 Task: Send an email with the signature Claire Howard with the subject Thank you for information and the message I have a question regarding the scope of the project. Can we set up a call to discuss this further? from softage.10@softage.net to softage.9@softage.net and move the email from Sent Items to the folder Print advertising
Action: Mouse moved to (97, 85)
Screenshot: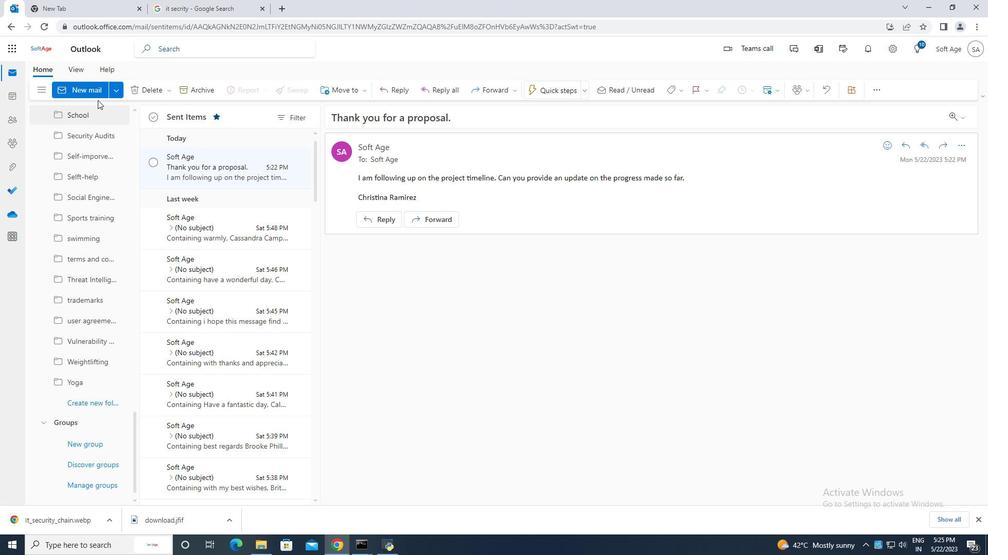 
Action: Mouse pressed left at (97, 85)
Screenshot: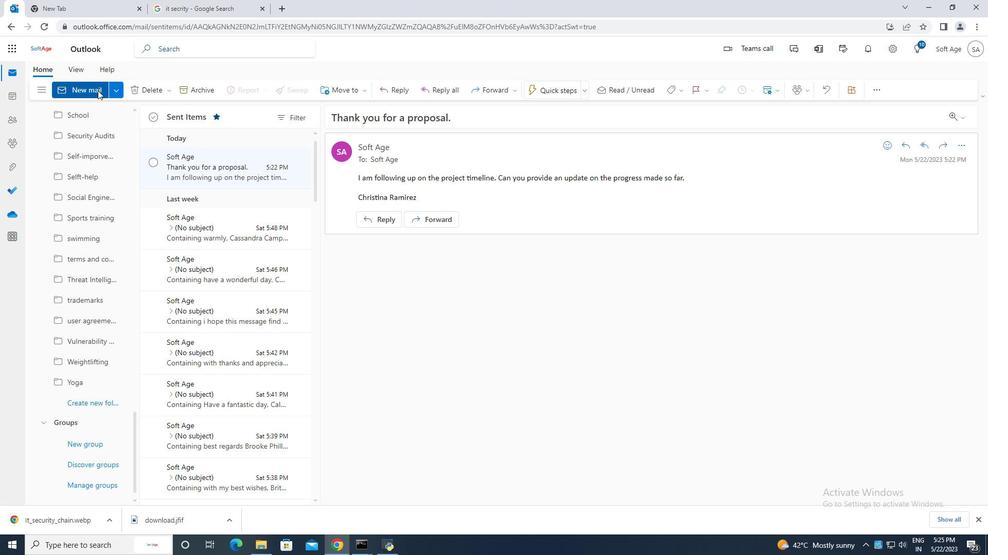 
Action: Mouse moved to (666, 93)
Screenshot: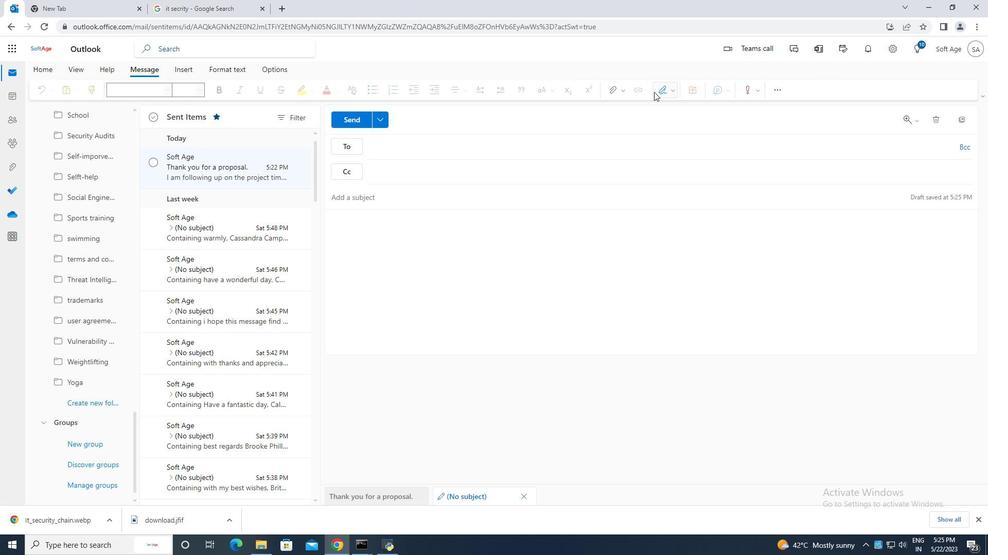 
Action: Mouse pressed left at (666, 93)
Screenshot: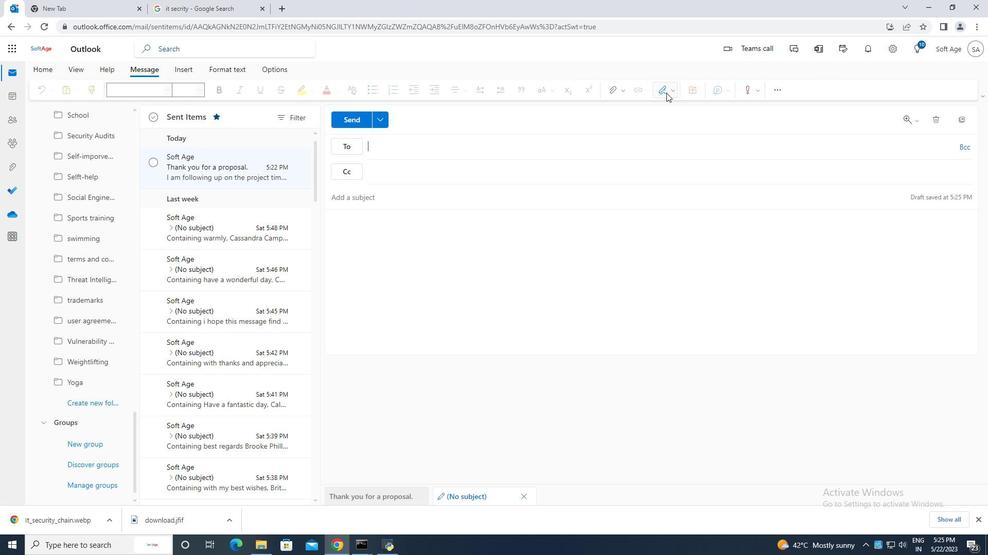 
Action: Mouse moved to (639, 133)
Screenshot: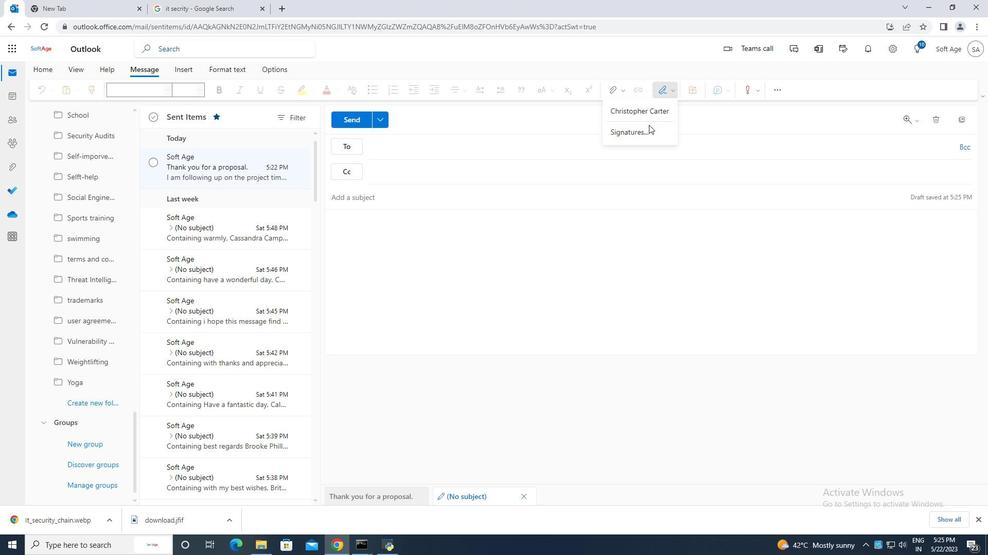 
Action: Mouse pressed left at (639, 133)
Screenshot: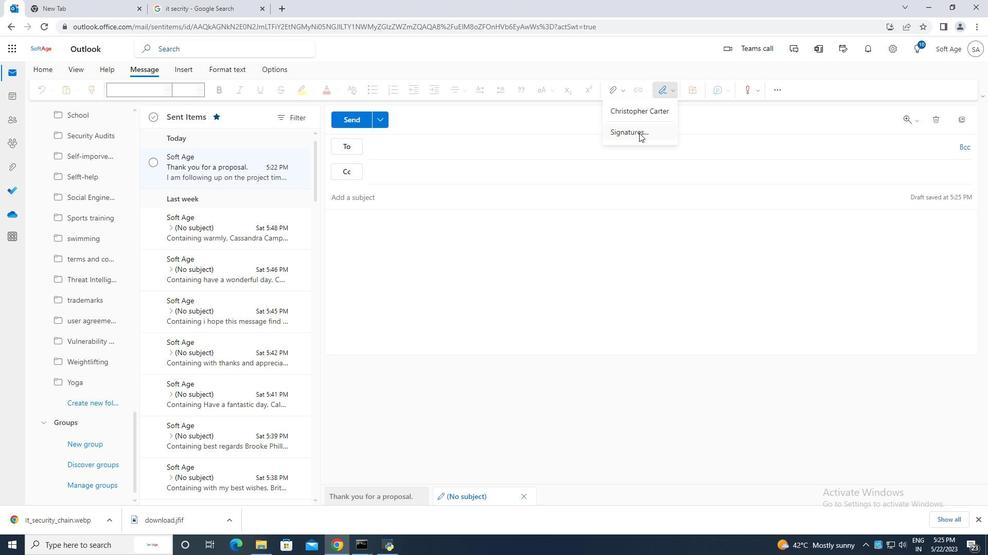
Action: Mouse moved to (692, 172)
Screenshot: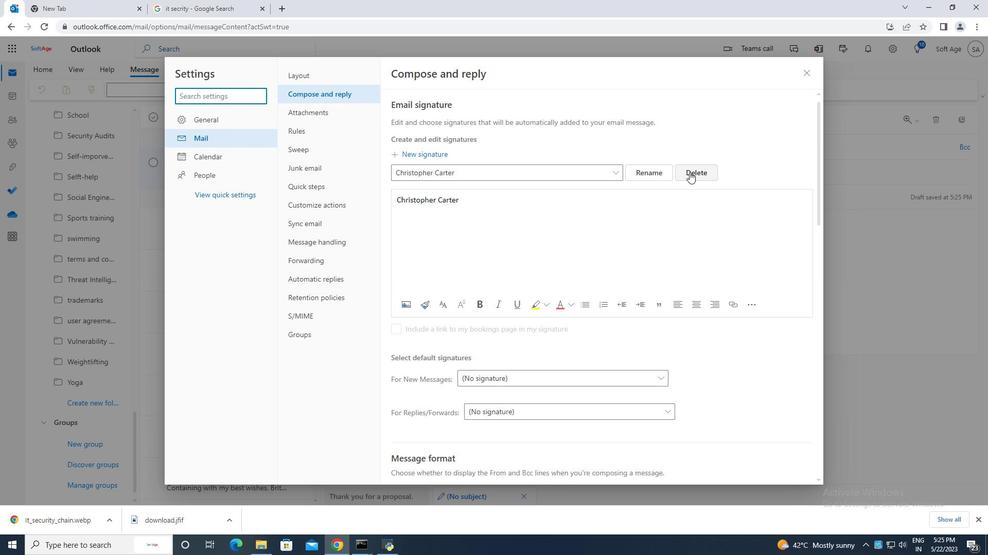 
Action: Mouse pressed left at (692, 172)
Screenshot: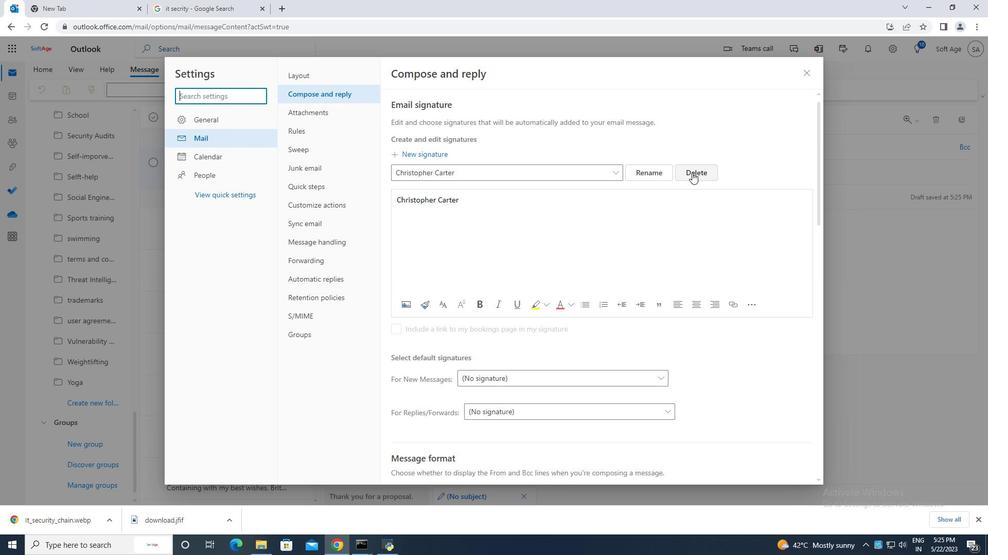 
Action: Mouse moved to (445, 172)
Screenshot: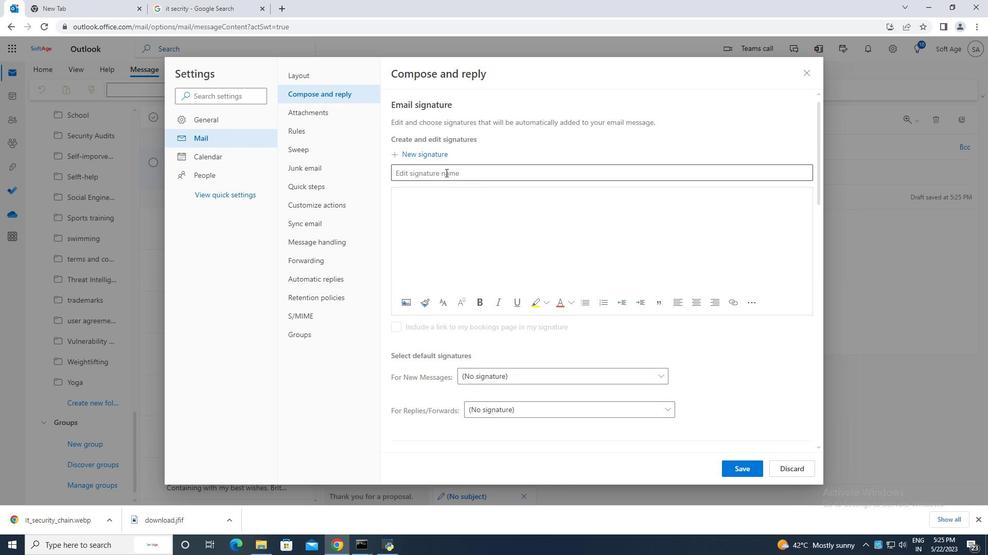 
Action: Mouse pressed left at (445, 172)
Screenshot: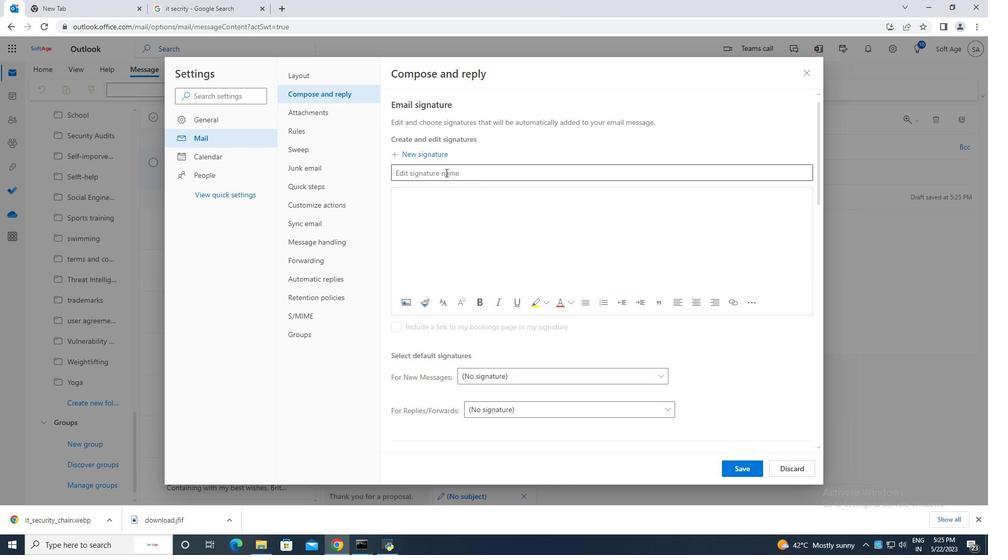 
Action: Key pressed <Key.caps_lock>C<Key.caps_lock>laire<Key.space><Key.caps_lock>H<Key.caps_lock>oward
Screenshot: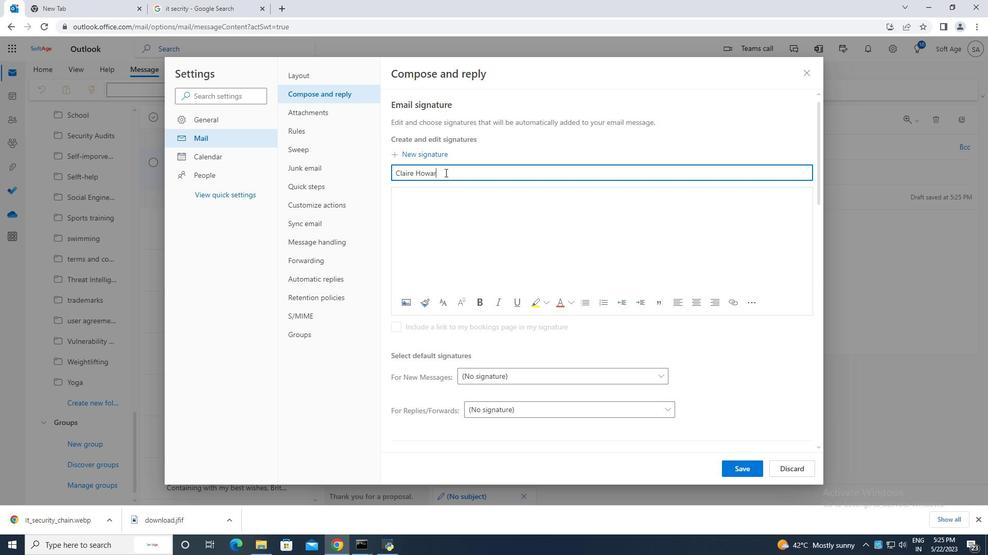 
Action: Mouse moved to (417, 190)
Screenshot: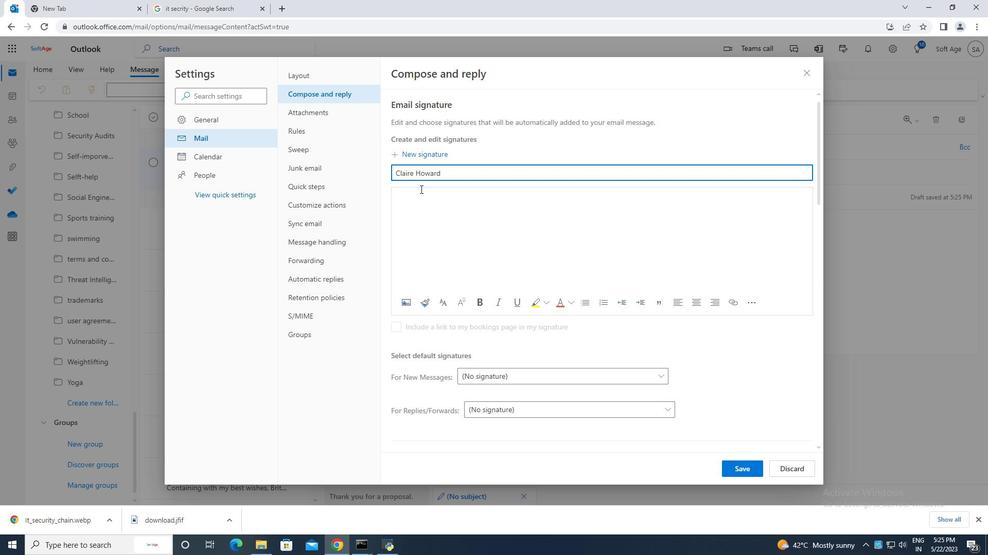 
Action: Mouse pressed left at (417, 190)
Screenshot: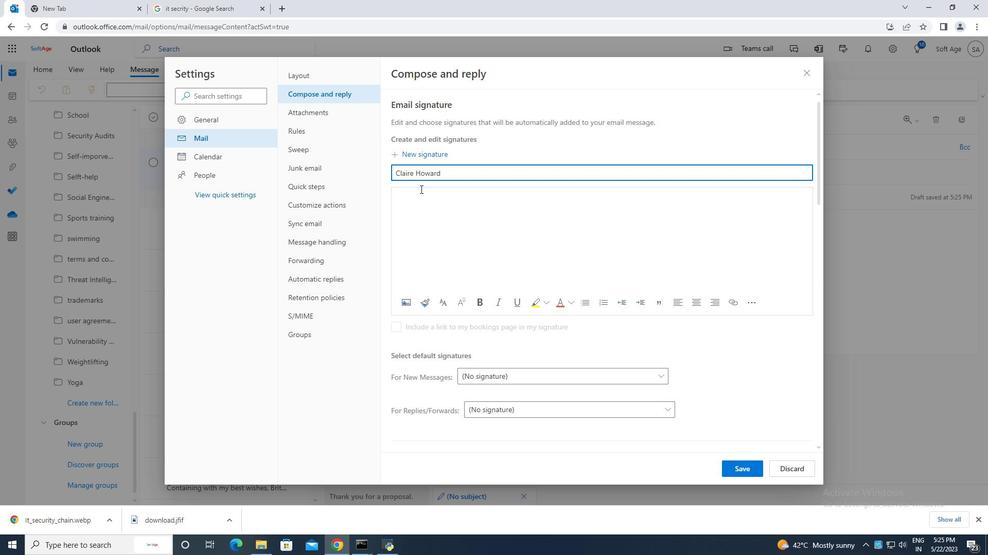 
Action: Key pressed <Key.caps_lock>C<Key.caps_lock>laire<Key.space><Key.caps_lock>H<Key.caps_lock>oward
Screenshot: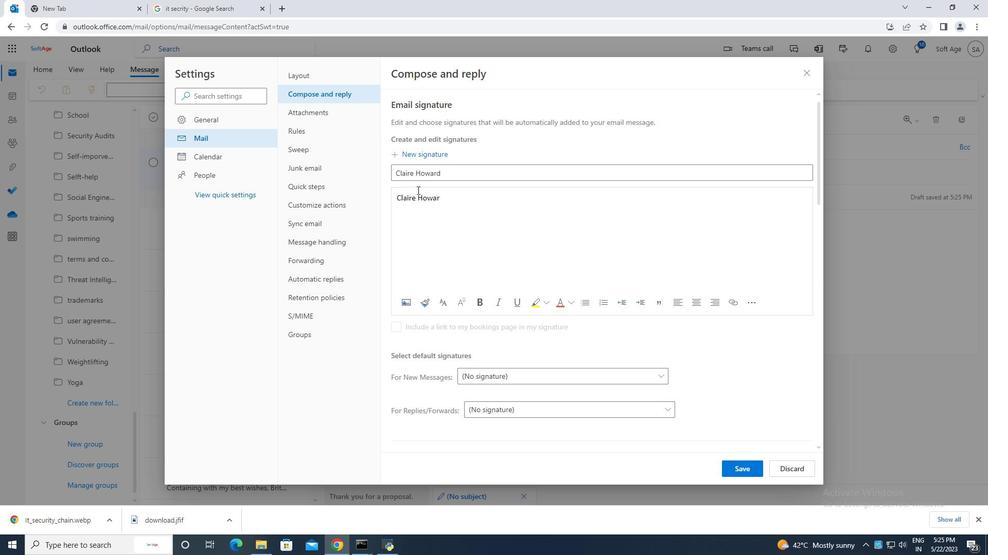 
Action: Mouse moved to (739, 471)
Screenshot: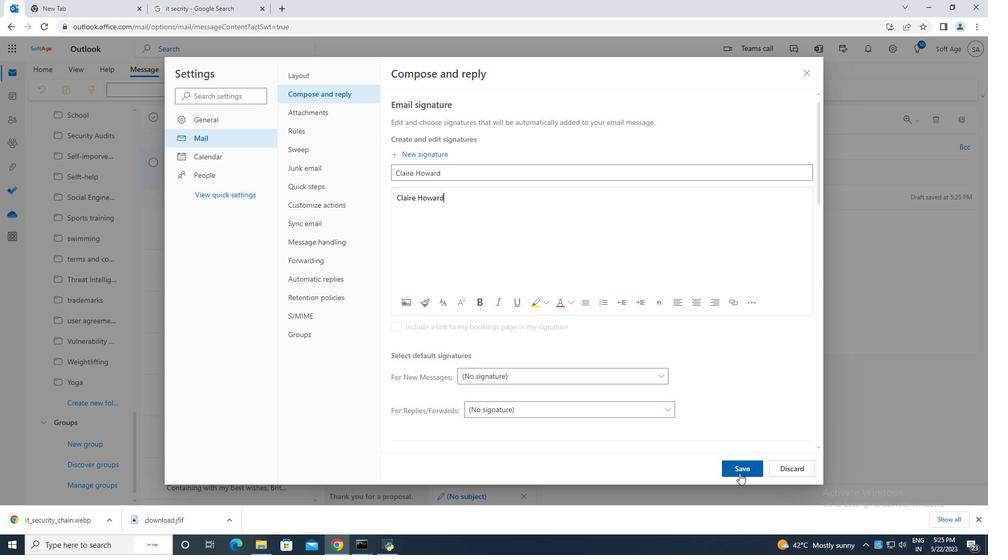 
Action: Mouse pressed left at (739, 471)
Screenshot: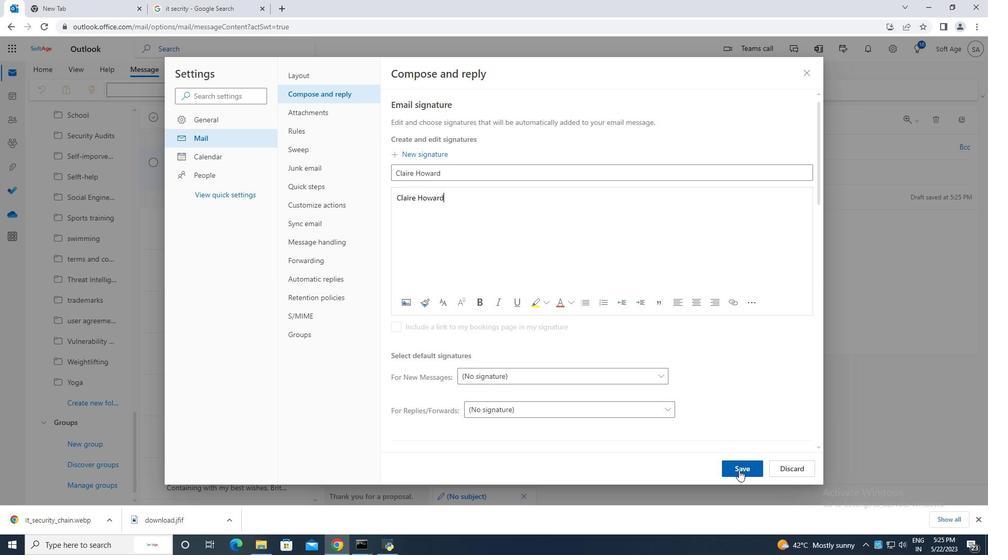 
Action: Mouse moved to (807, 70)
Screenshot: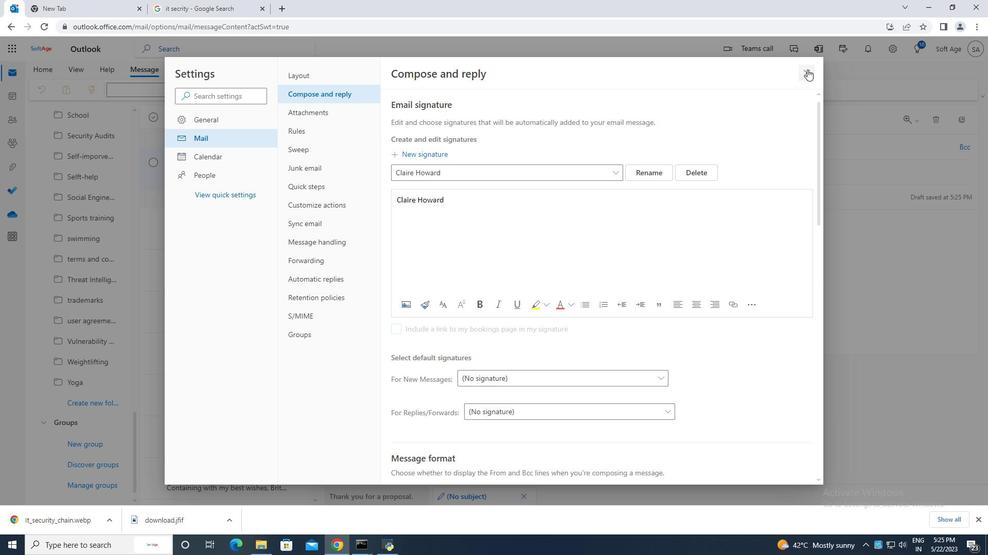 
Action: Mouse pressed left at (807, 70)
Screenshot: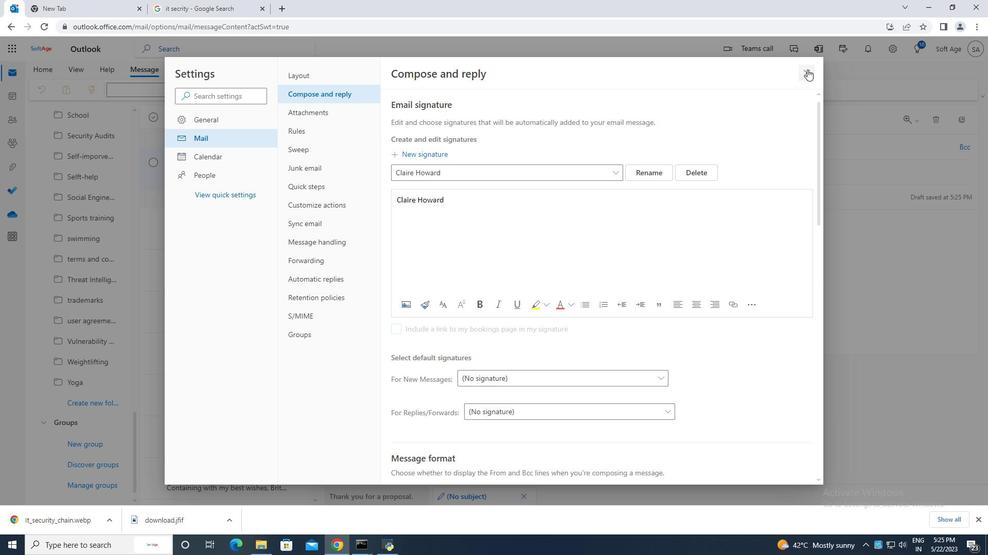 
Action: Mouse moved to (654, 97)
Screenshot: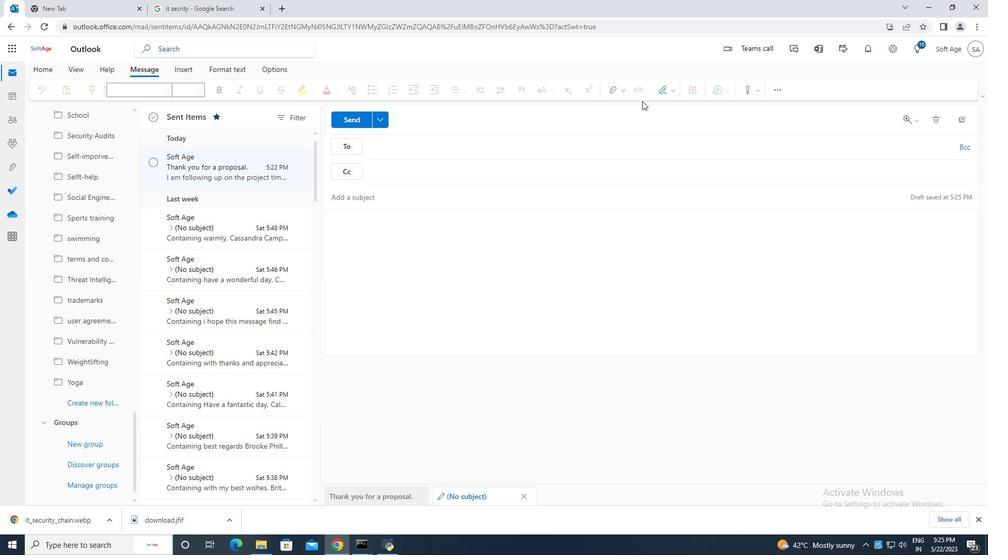 
Action: Mouse pressed left at (654, 97)
Screenshot: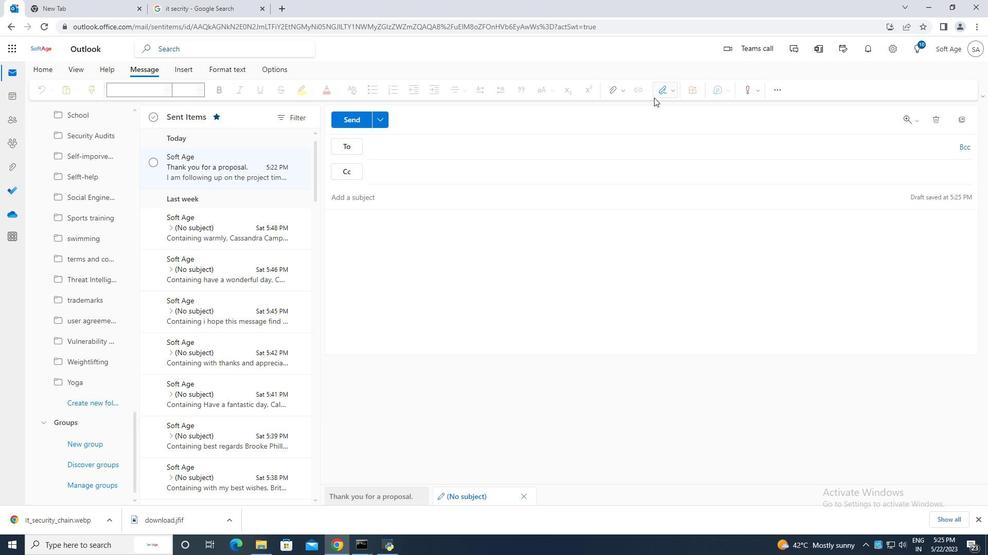 
Action: Mouse moved to (647, 113)
Screenshot: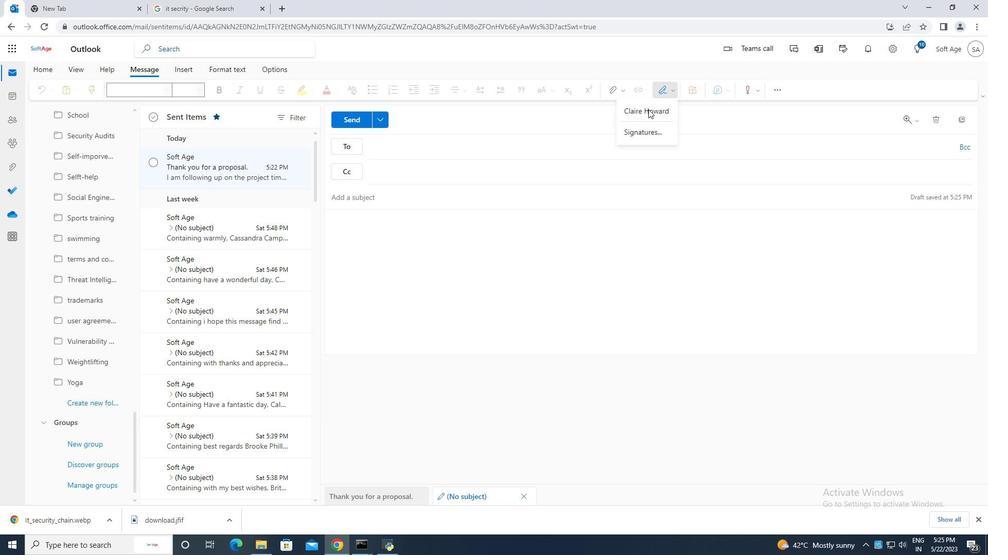 
Action: Mouse pressed left at (647, 113)
Screenshot: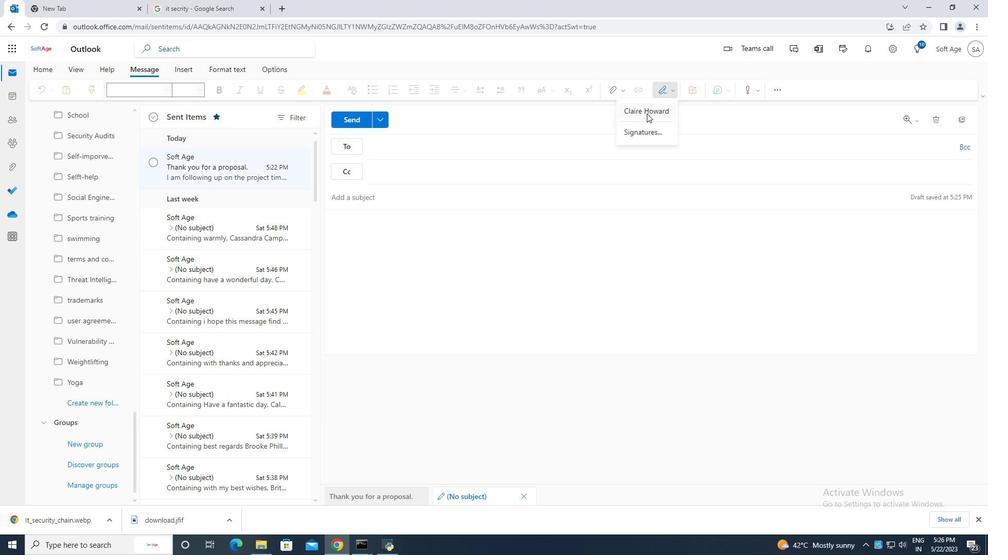 
Action: Mouse moved to (361, 196)
Screenshot: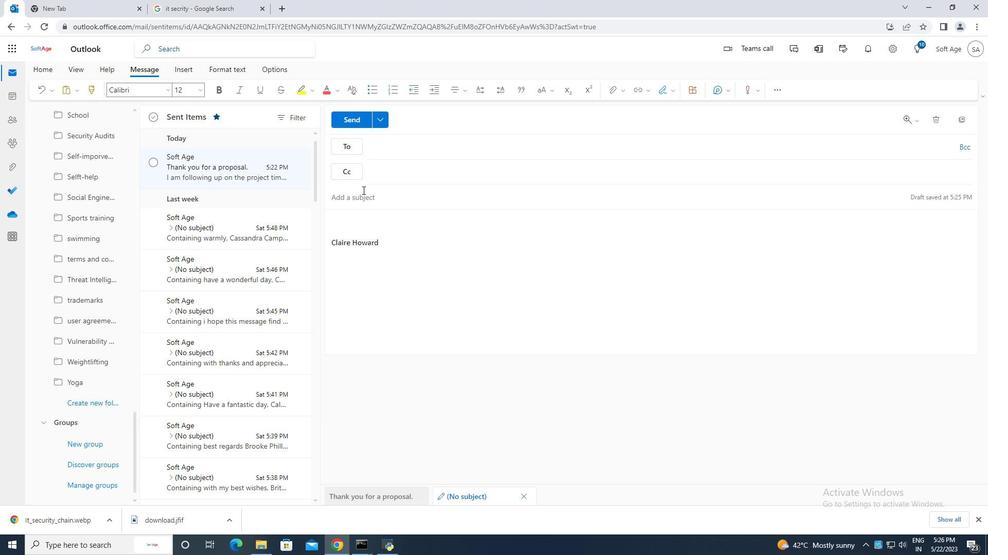 
Action: Mouse pressed left at (361, 196)
Screenshot: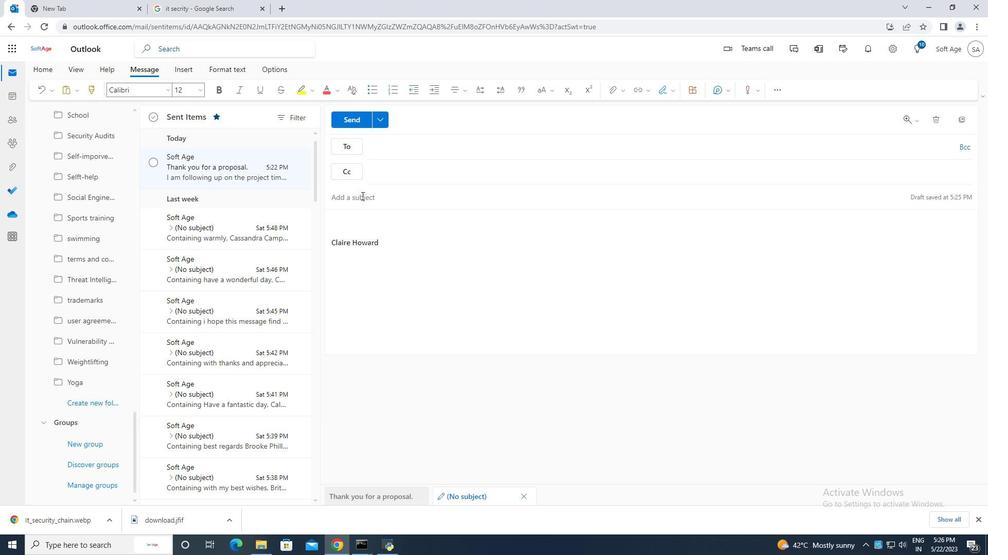 
Action: Mouse moved to (362, 196)
Screenshot: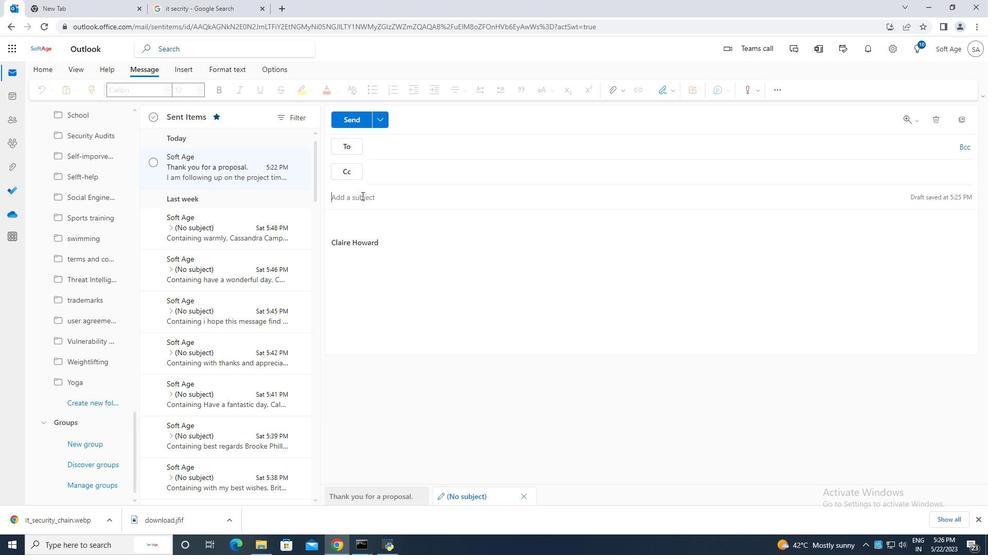 
Action: Key pressed <Key.caps_lock>T<Key.caps_lock>hank<Key.space>you<Key.space>for<Key.space>im<Key.backspace>nformation<Key.space><Key.backspace>.
Screenshot: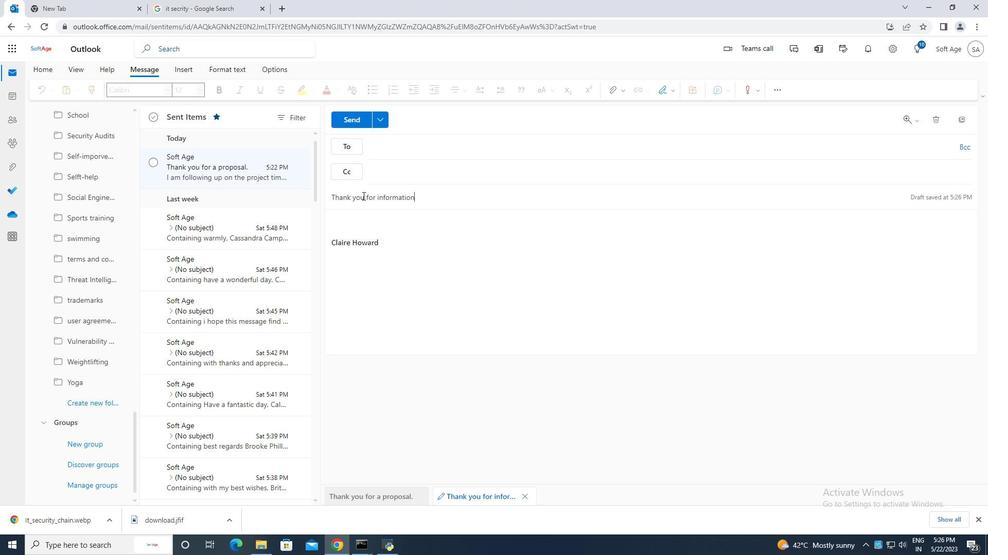 
Action: Mouse moved to (369, 224)
Screenshot: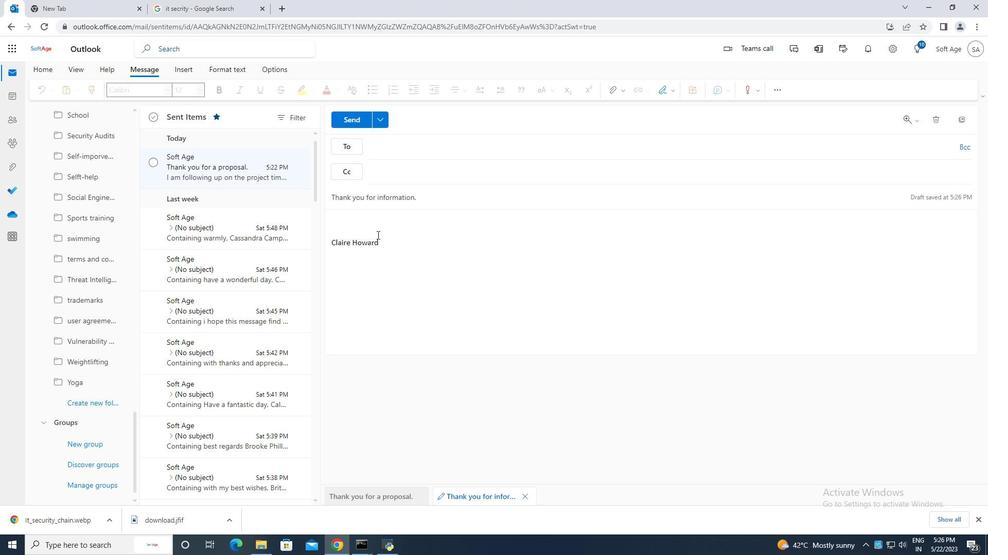 
Action: Mouse pressed left at (369, 224)
Screenshot: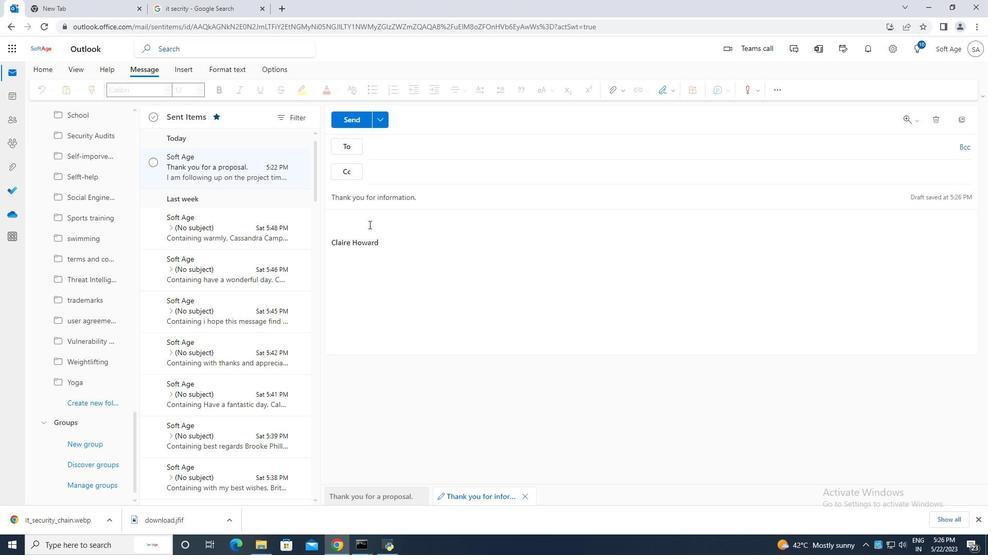 
Action: Mouse moved to (369, 222)
Screenshot: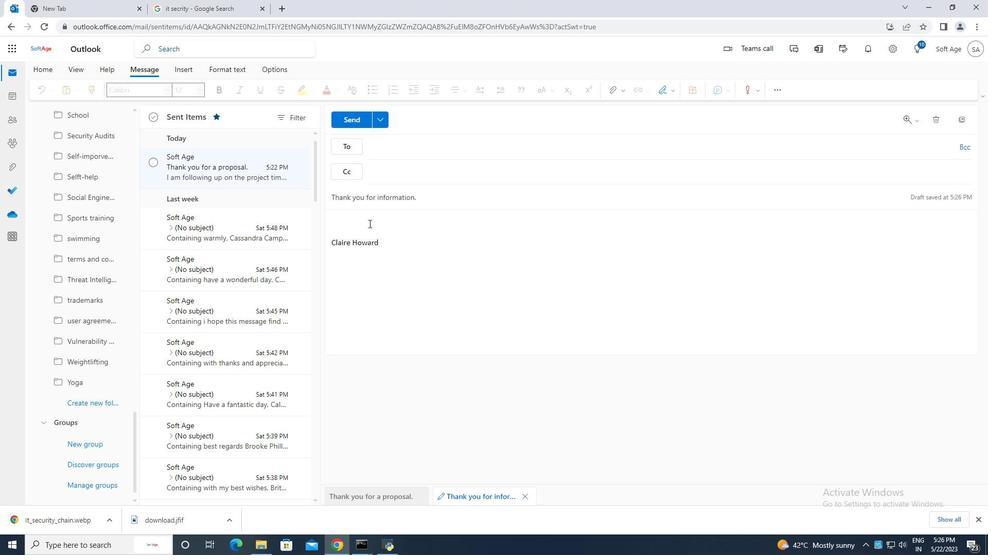 
Action: Key pressed <Key.caps_lock>I<Key.caps_lock><Key.space>have<Key.space>a<Key.space>question<Key.space>regarding<Key.space>the<Key.space>scope<Key.space>f<Key.space>t<Key.backspace><Key.backspace><Key.backspace><Key.backspace><Key.space>of<Key.space>the<Key.space>project.
Screenshot: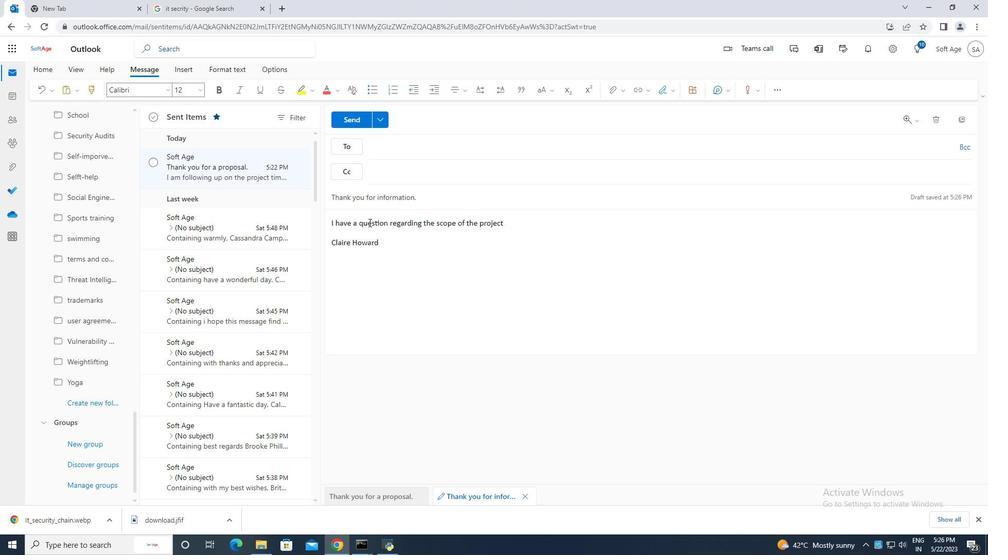 
Action: Mouse moved to (376, 148)
Screenshot: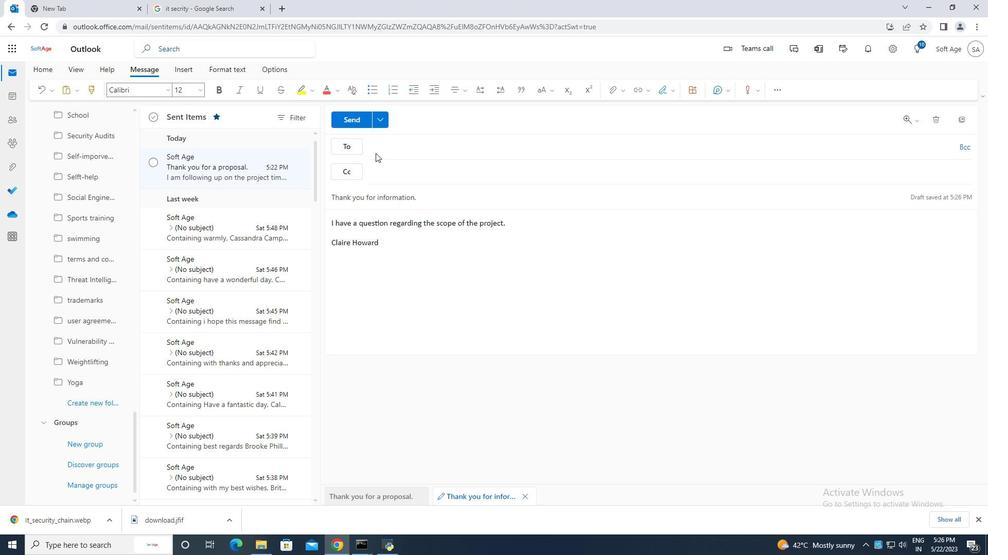 
Action: Mouse pressed left at (376, 148)
Screenshot: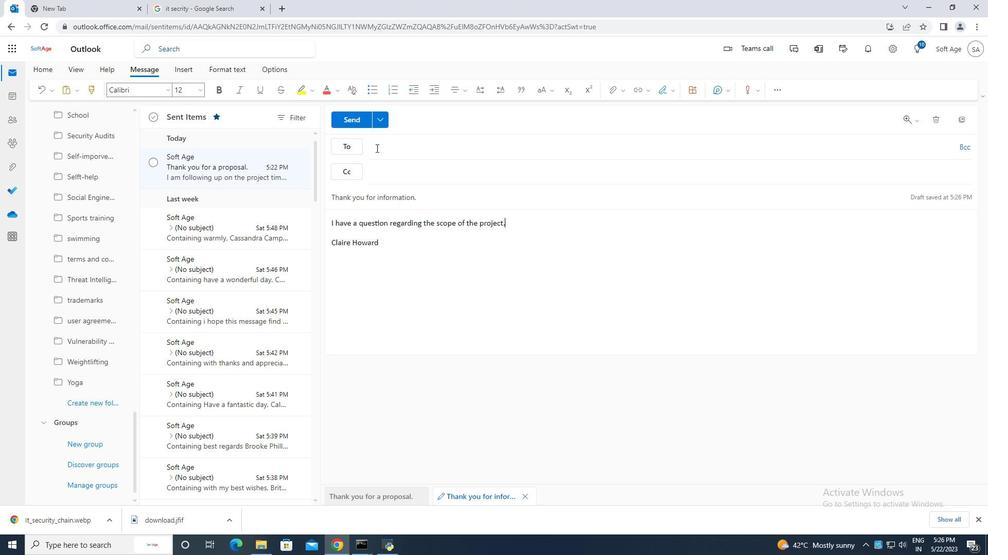 
Action: Mouse moved to (561, 251)
Screenshot: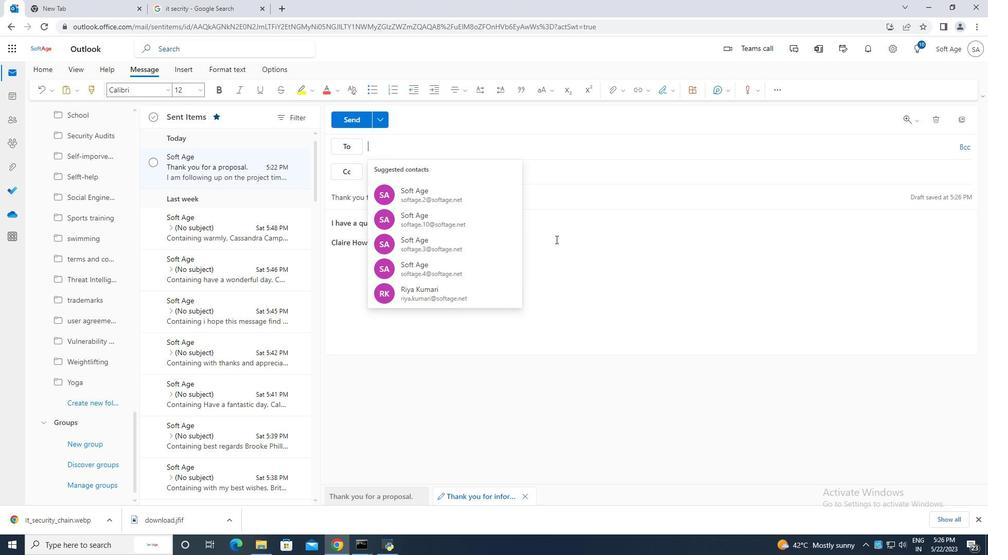 
Action: Mouse pressed left at (561, 251)
Screenshot: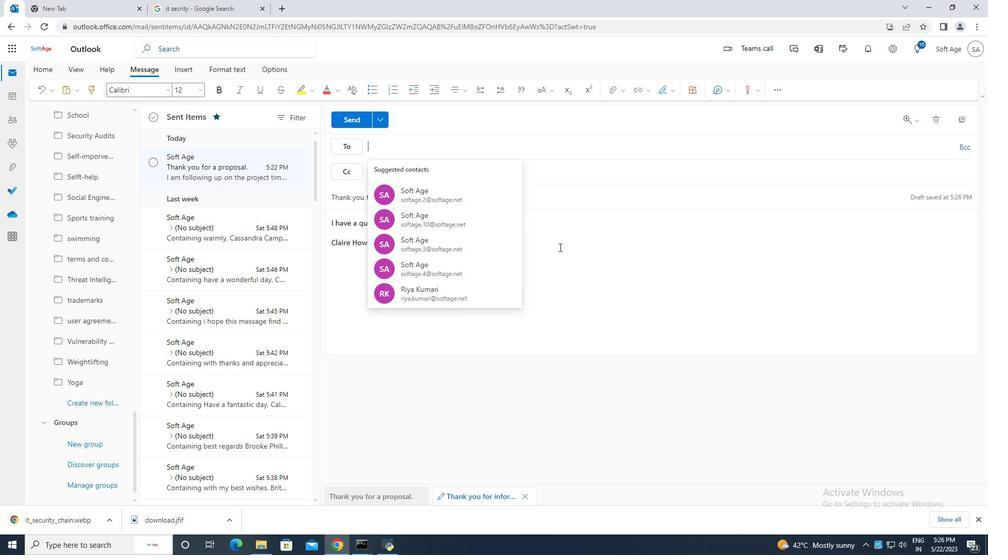 
Action: Mouse moved to (528, 228)
Screenshot: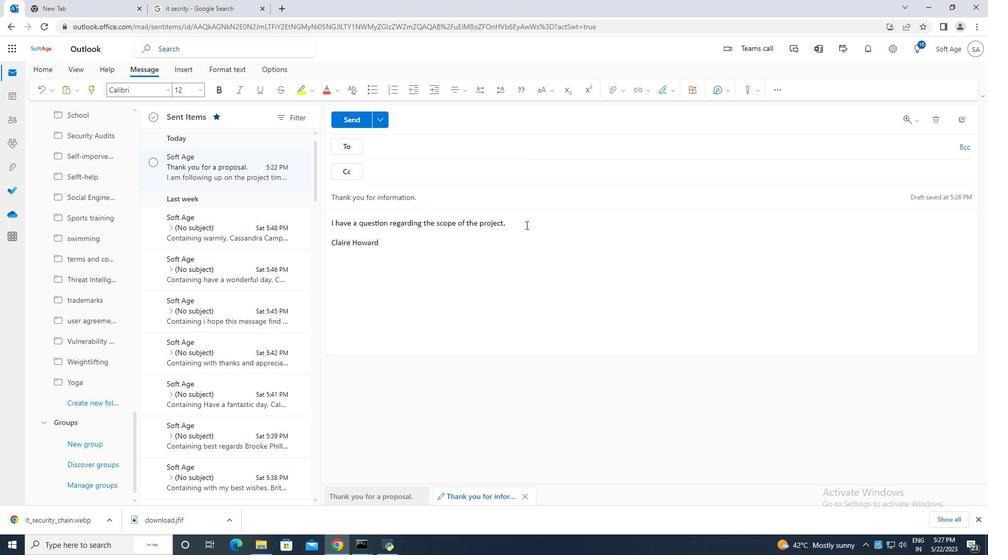 
Action: Key pressed <Key.caps_lock>C<Key.caps_lock>an<Key.space>we<Key.space>set<Key.space>up<Key.space>a<Key.space>call
Screenshot: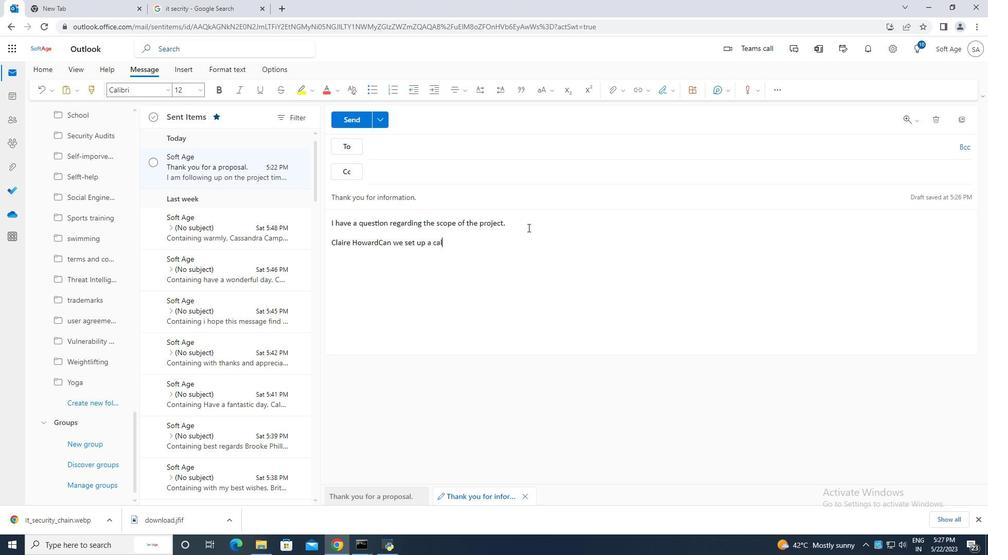 
Action: Mouse moved to (379, 245)
Screenshot: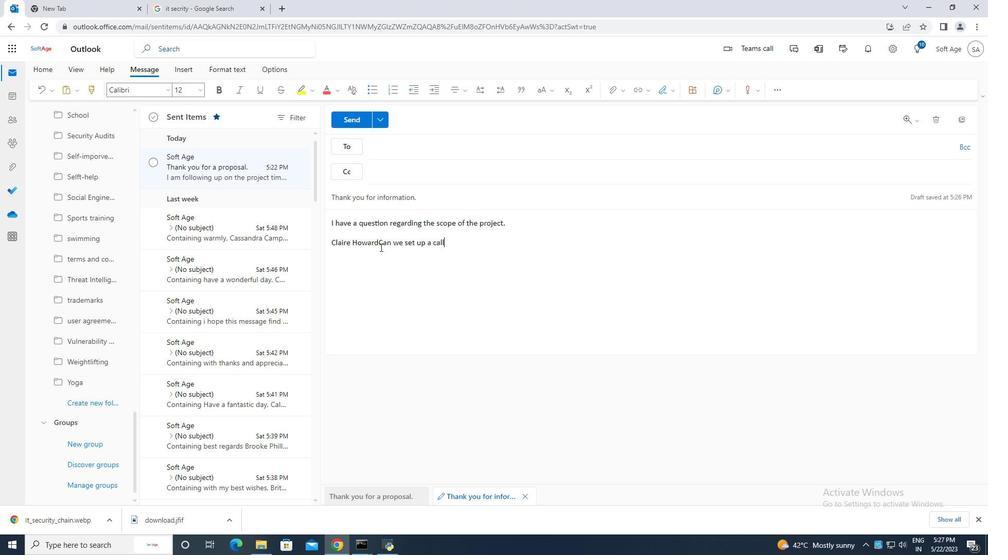 
Action: Mouse pressed left at (379, 245)
Screenshot: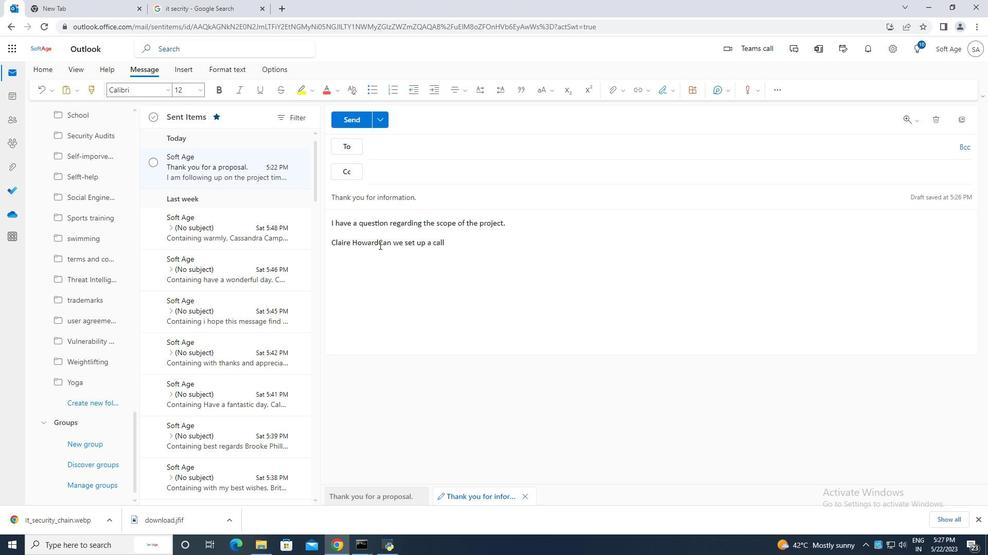 
Action: Mouse moved to (437, 243)
Screenshot: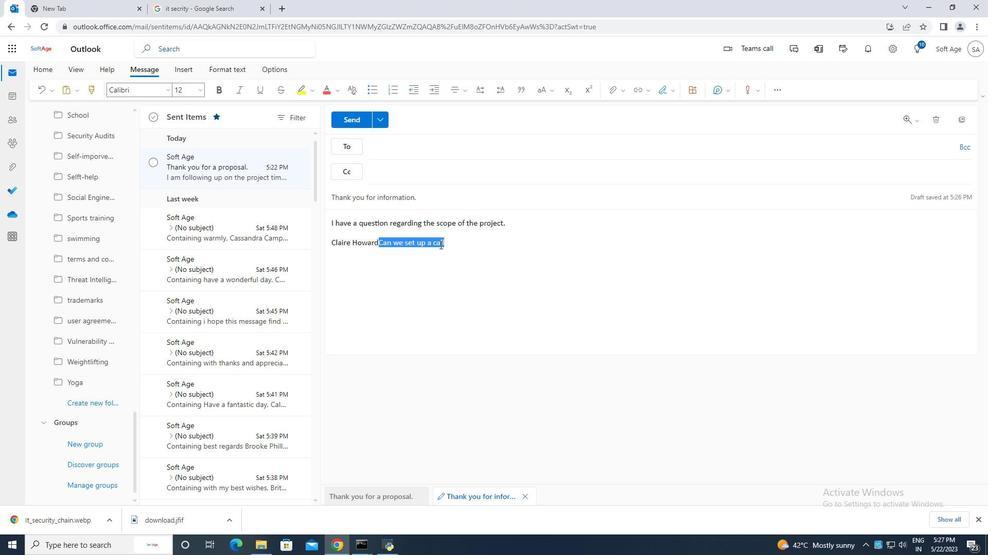 
Action: Mouse pressed right at (437, 243)
Screenshot: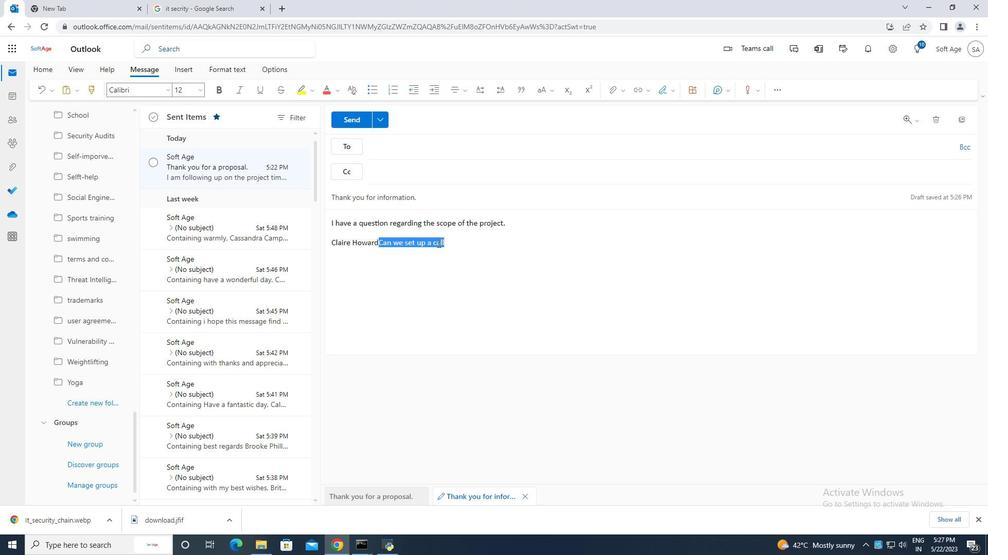
Action: Mouse moved to (468, 268)
Screenshot: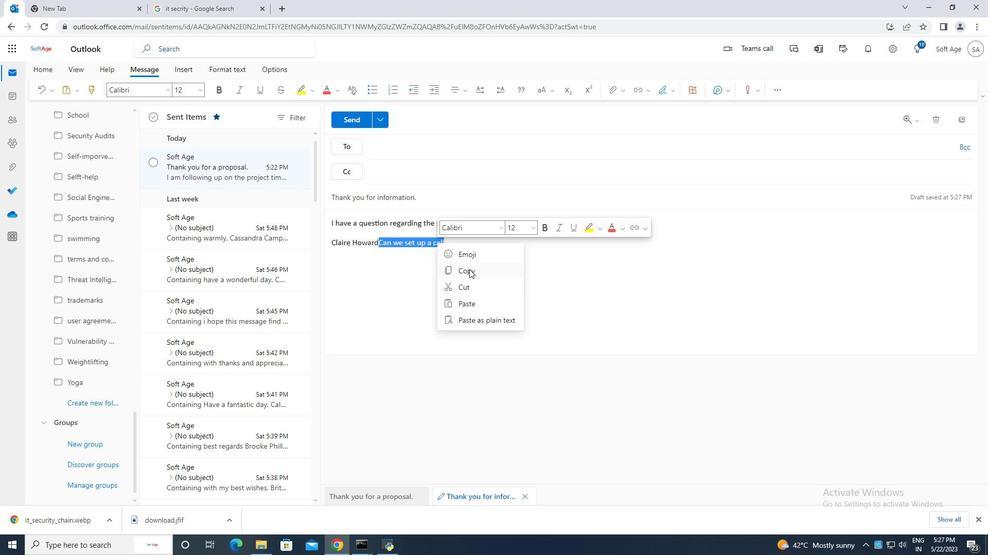 
Action: Mouse pressed left at (468, 268)
Screenshot: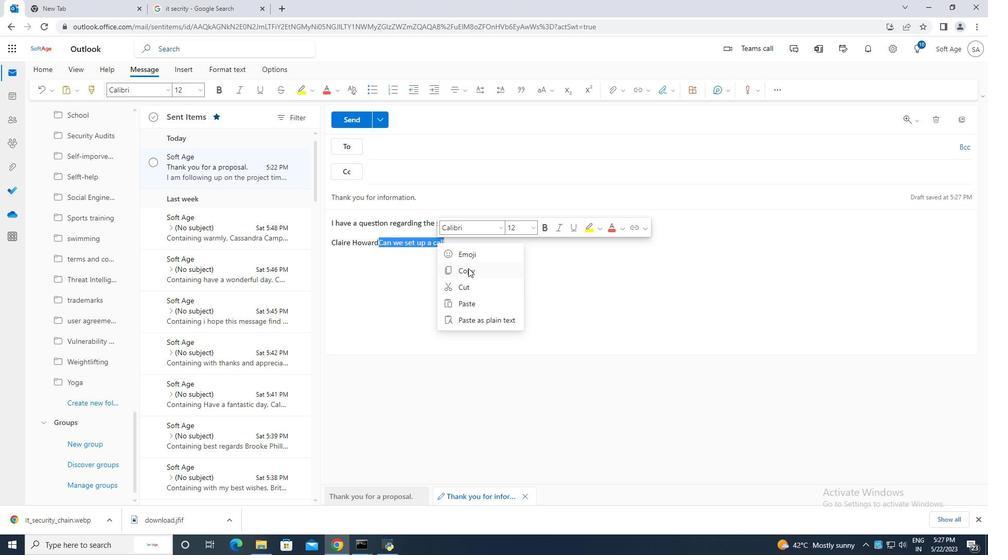 
Action: Mouse moved to (515, 225)
Screenshot: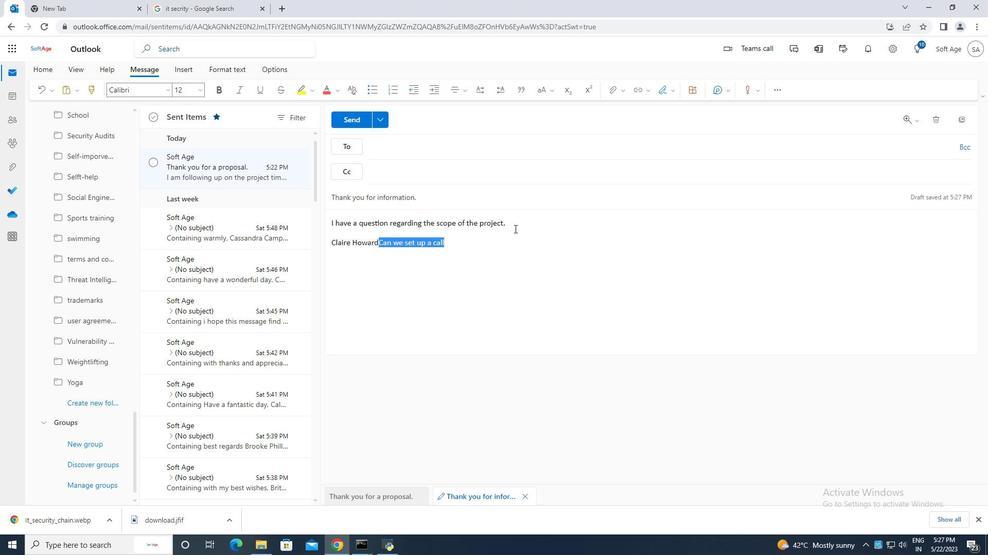 
Action: Mouse pressed left at (515, 225)
Screenshot: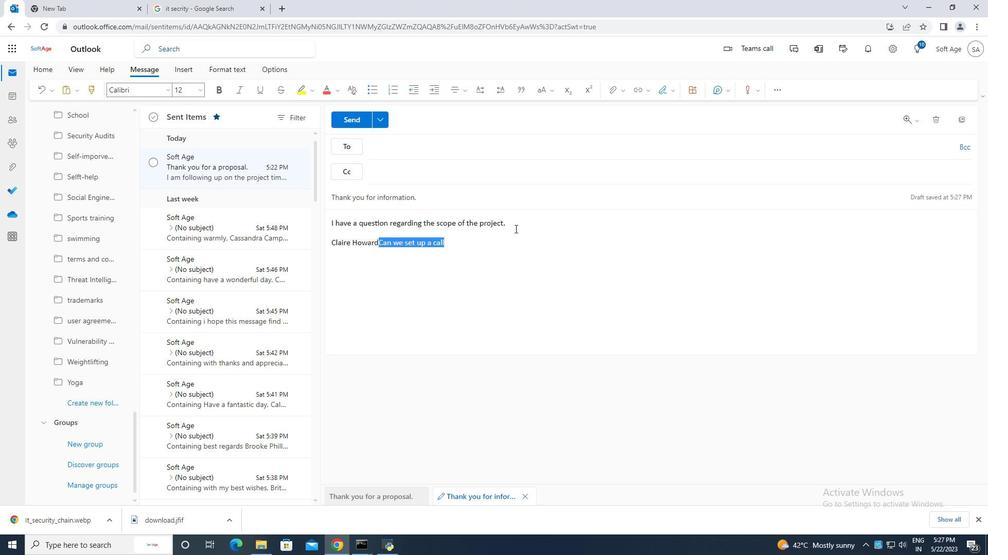 
Action: Mouse moved to (515, 230)
Screenshot: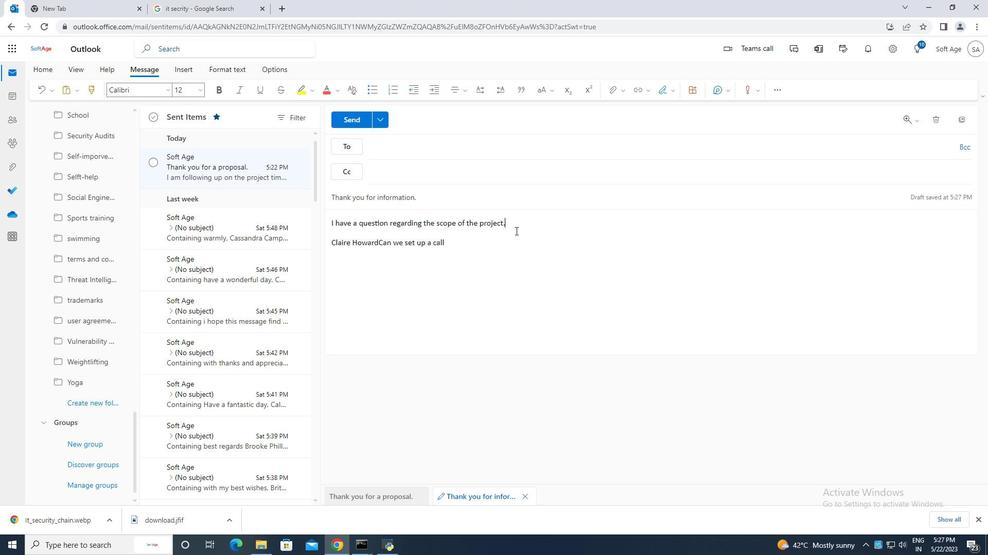 
Action: Key pressed ctrl+V
Screenshot: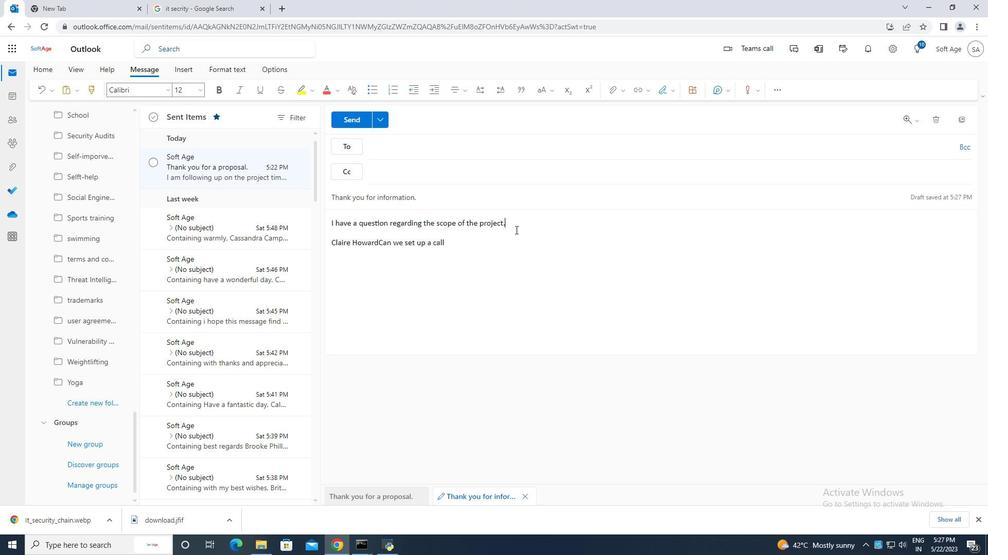 
Action: Mouse moved to (442, 249)
Screenshot: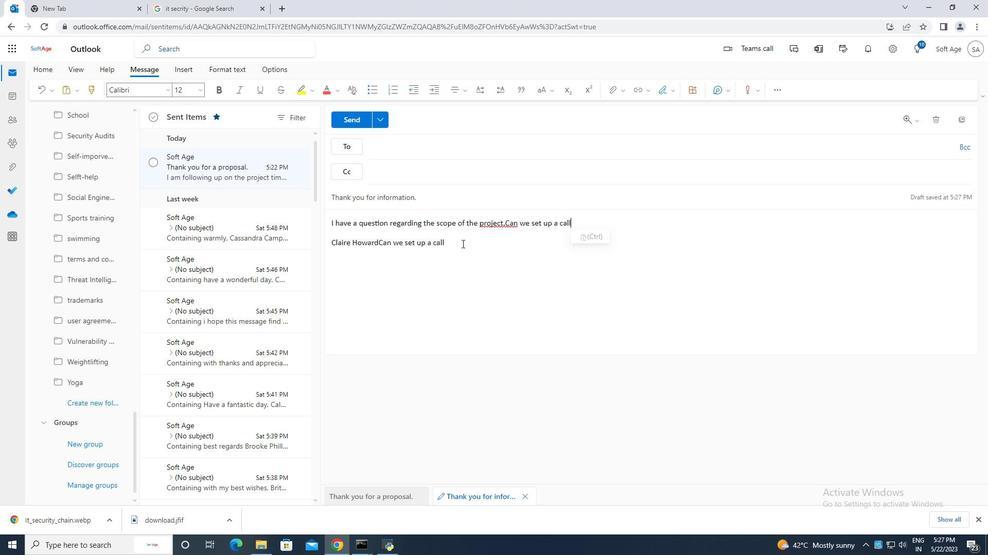 
Action: Mouse pressed left at (442, 249)
Screenshot: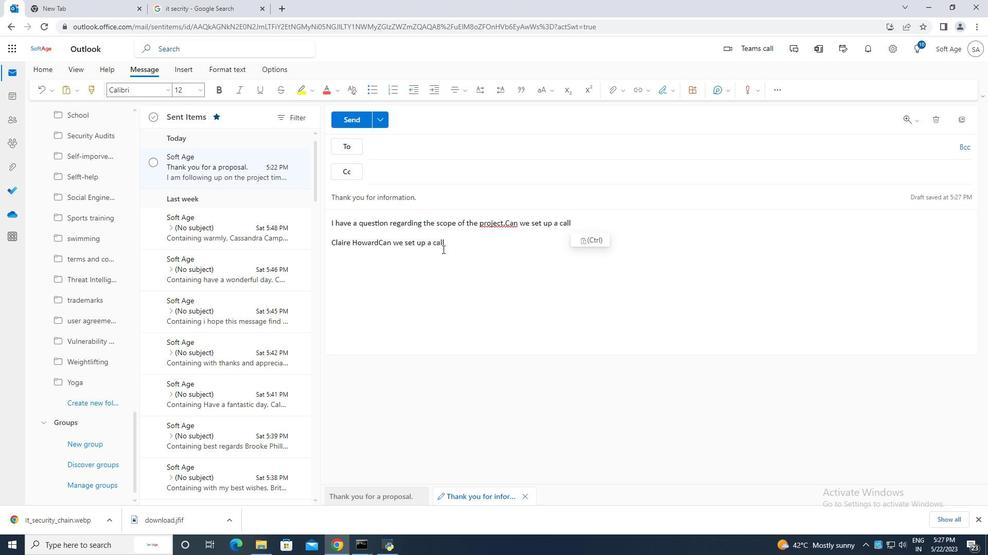 
Action: Key pressed <Key.backspace><Key.backspace><Key.backspace><Key.backspace><Key.backspace><Key.backspace><Key.backspace><Key.backspace><Key.backspace><Key.backspace><Key.backspace><Key.backspace><Key.backspace><Key.backspace><Key.backspace><Key.backspace><Key.backspace><Key.backspace><Key.backspace>
Screenshot: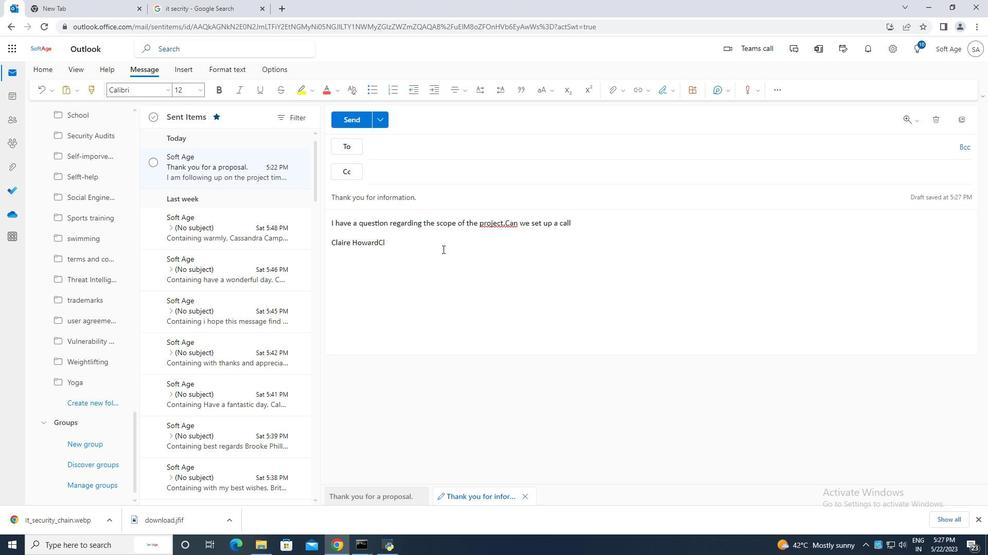 
Action: Mouse moved to (453, 245)
Screenshot: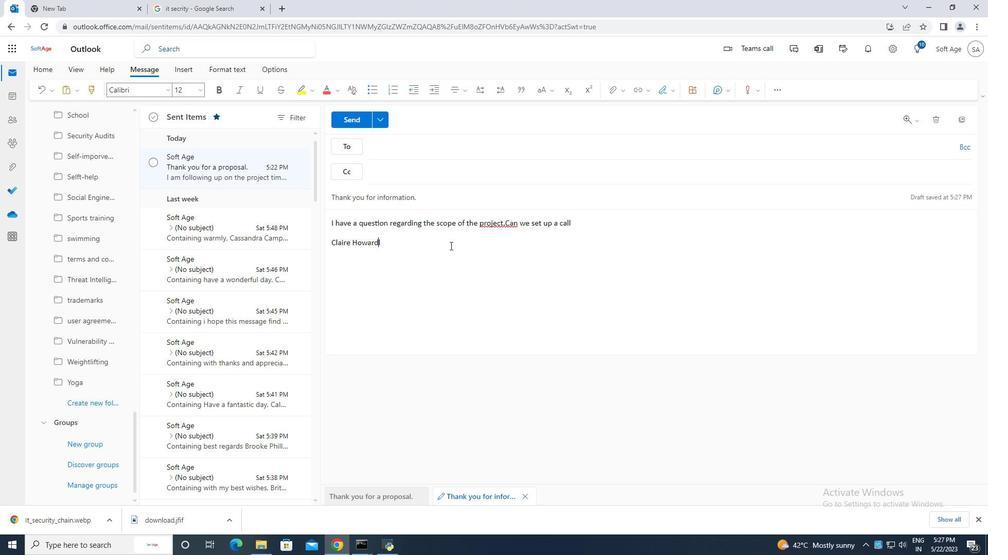 
Action: Key pressed <Key.backspace>
Screenshot: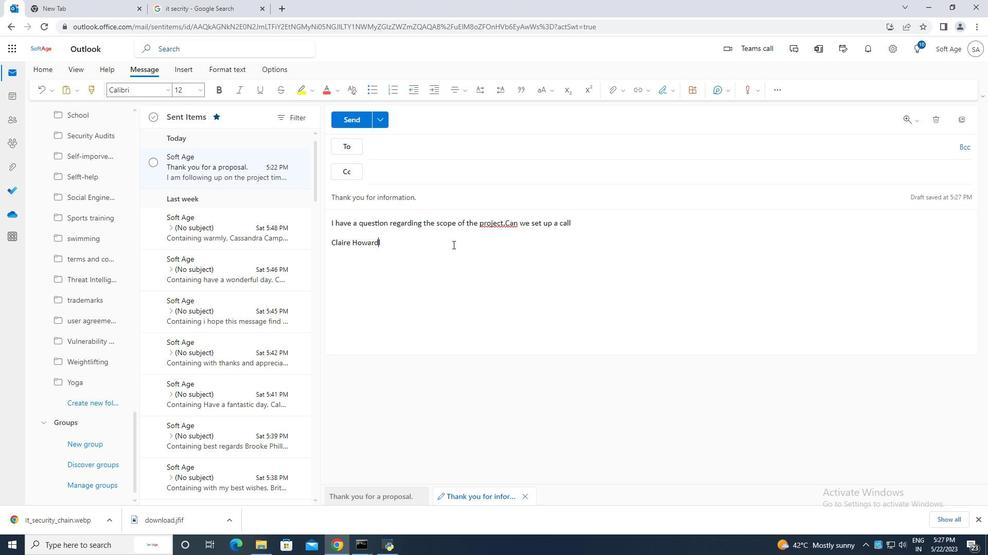 
Action: Mouse moved to (504, 224)
Screenshot: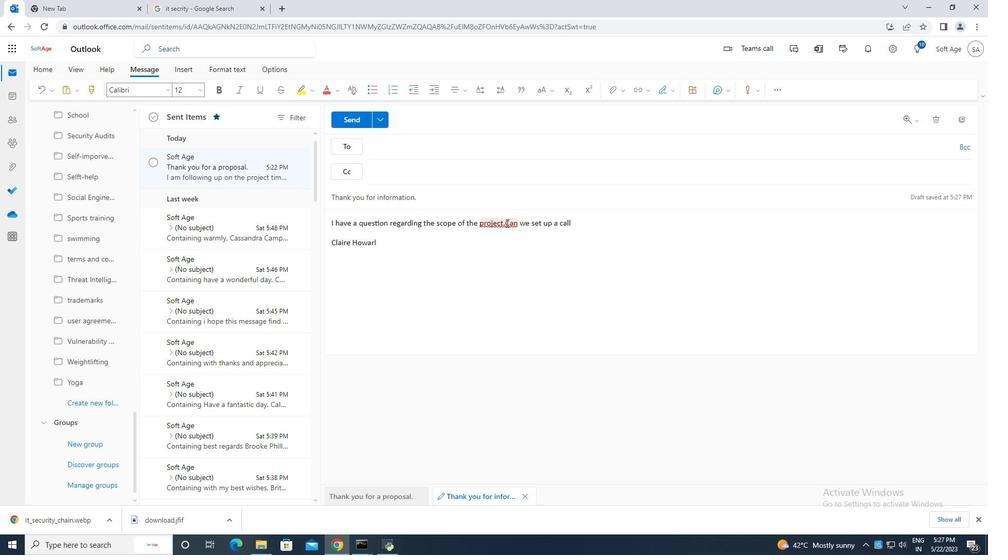 
Action: Mouse pressed left at (504, 224)
Screenshot: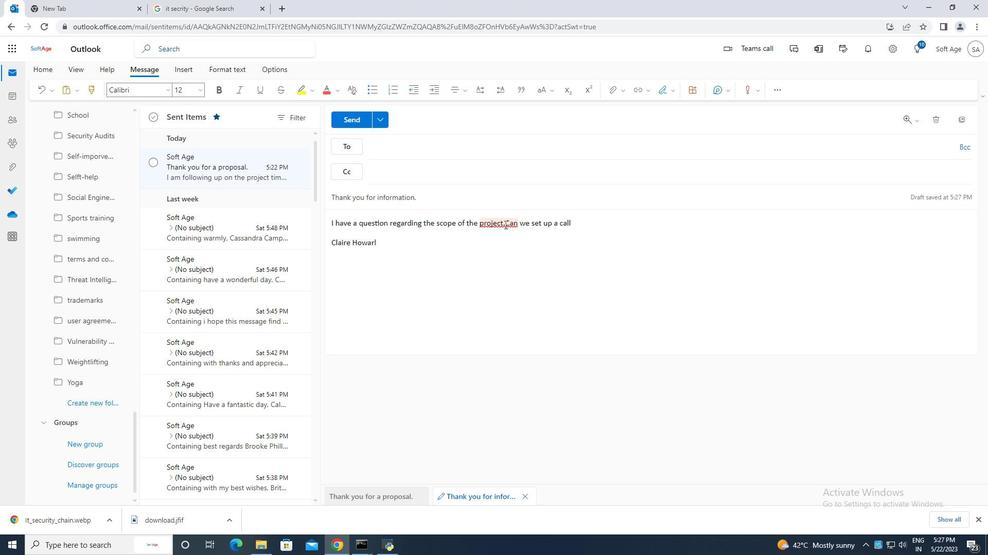 
Action: Mouse moved to (504, 229)
Screenshot: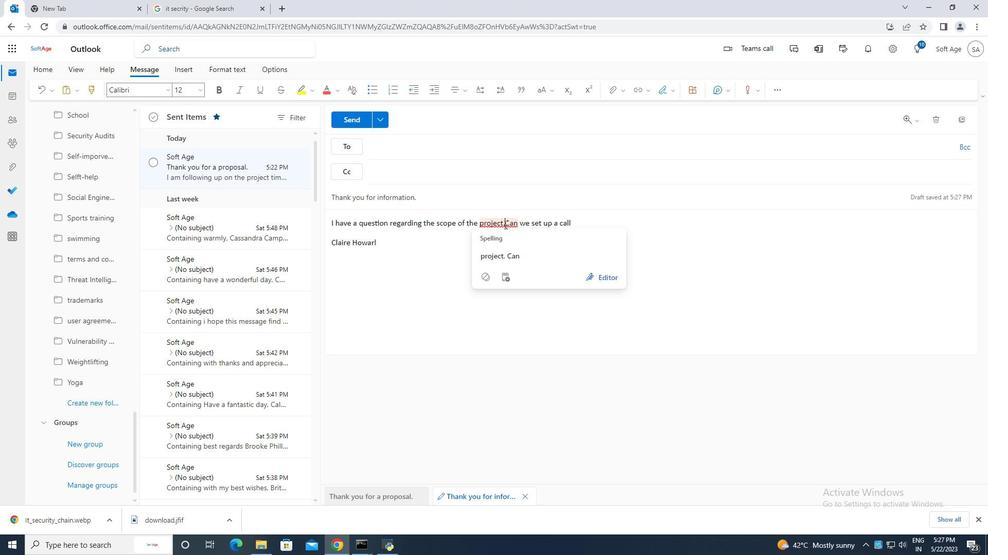 
Action: Key pressed <Key.space>
Screenshot: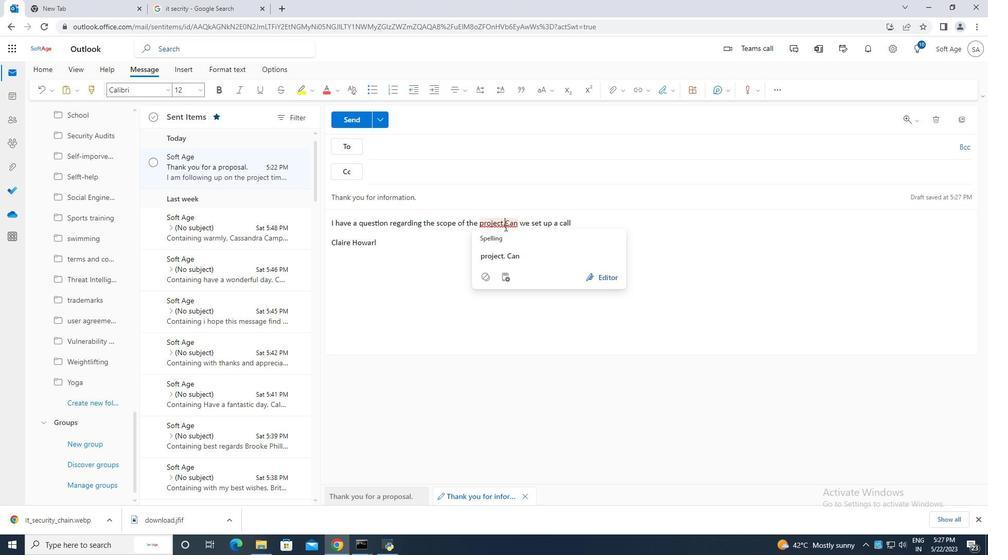 
Action: Mouse moved to (383, 242)
Screenshot: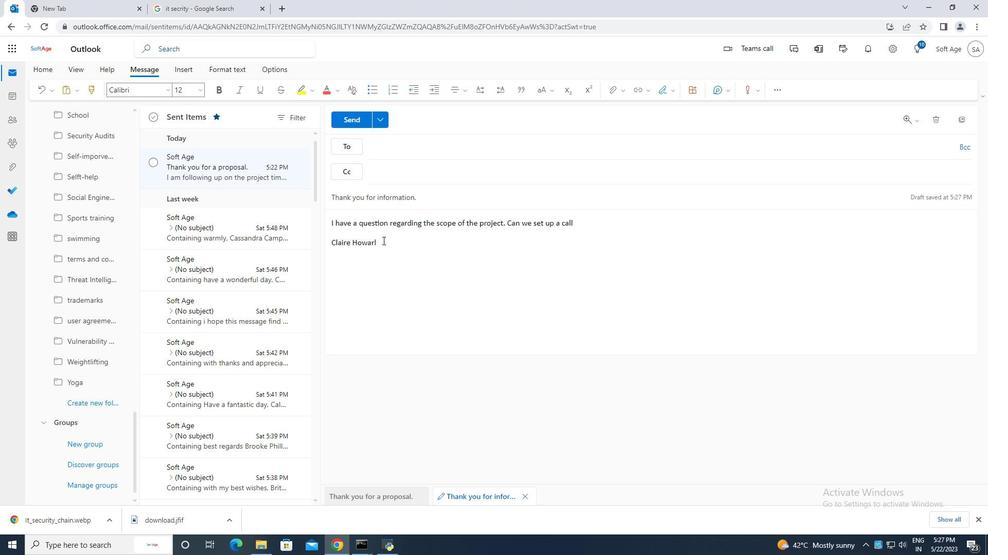 
Action: Mouse pressed left at (383, 242)
Screenshot: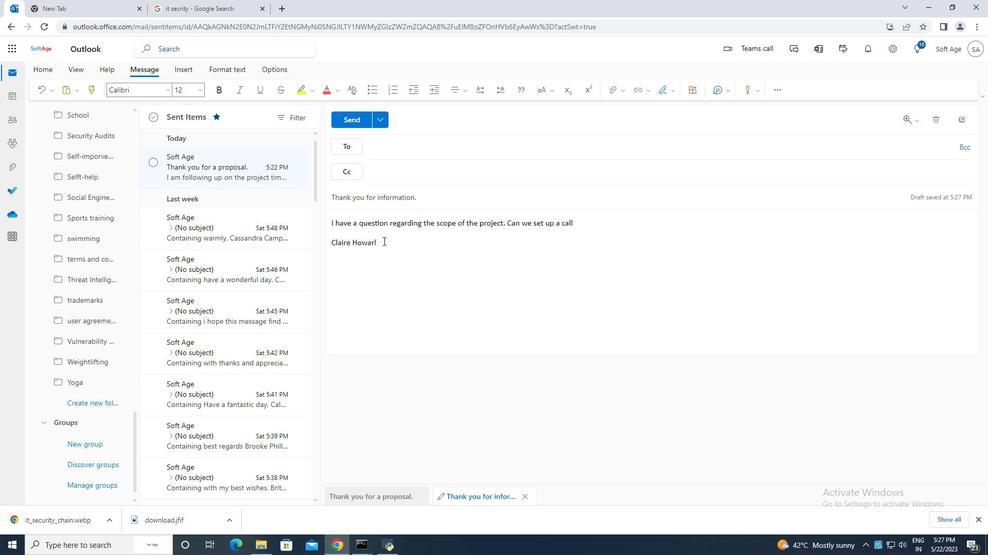 
Action: Key pressed <Key.backspace>d
Screenshot: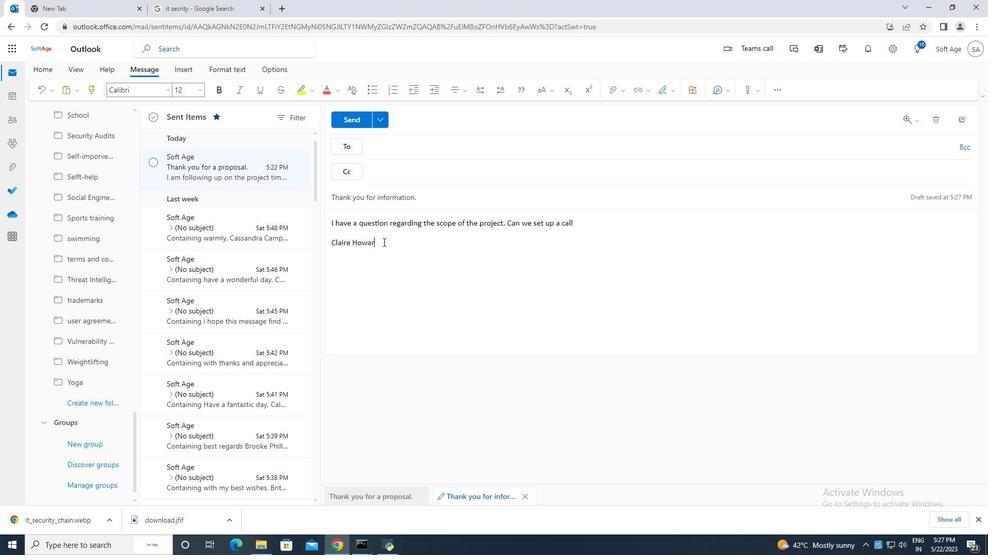 
Action: Mouse moved to (601, 231)
Screenshot: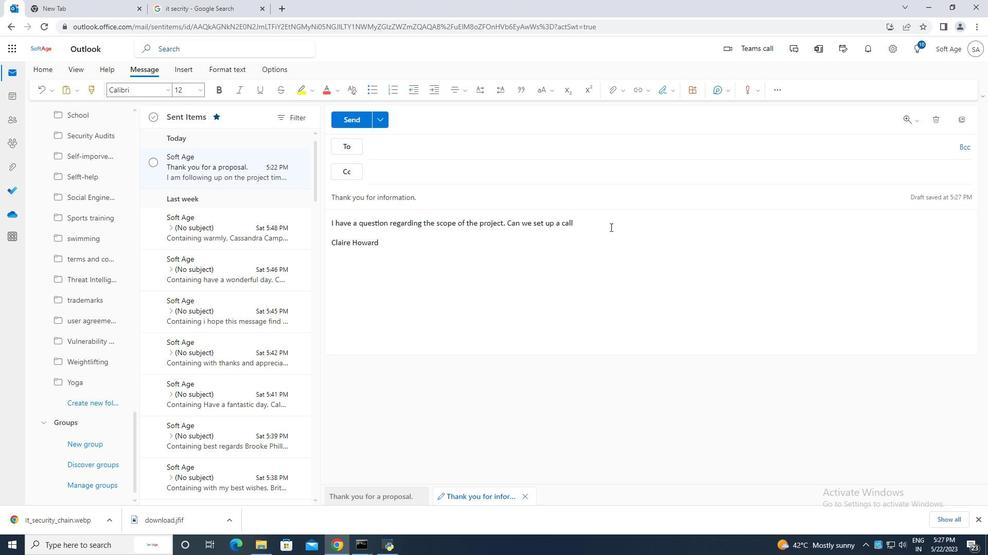 
Action: Mouse pressed left at (601, 231)
Screenshot: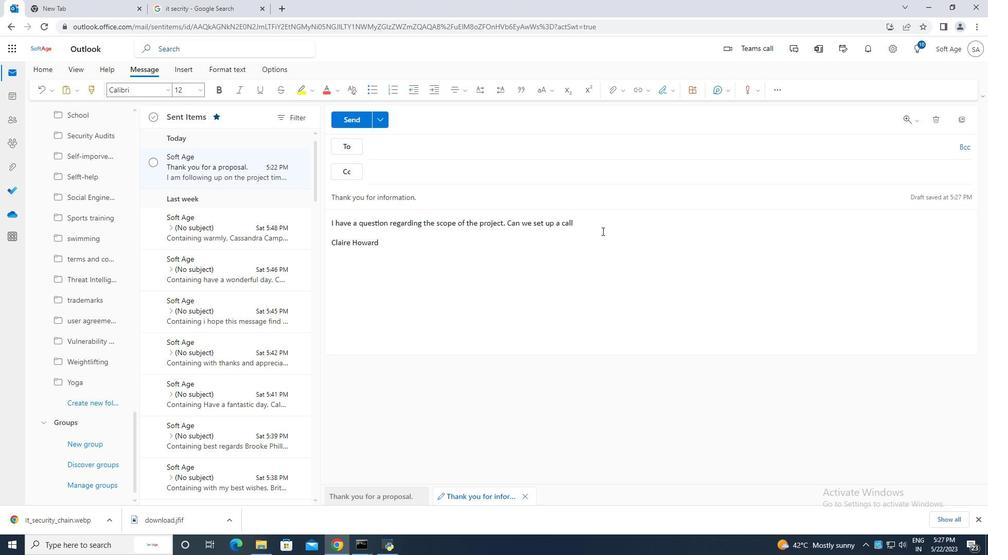 
Action: Mouse moved to (591, 224)
Screenshot: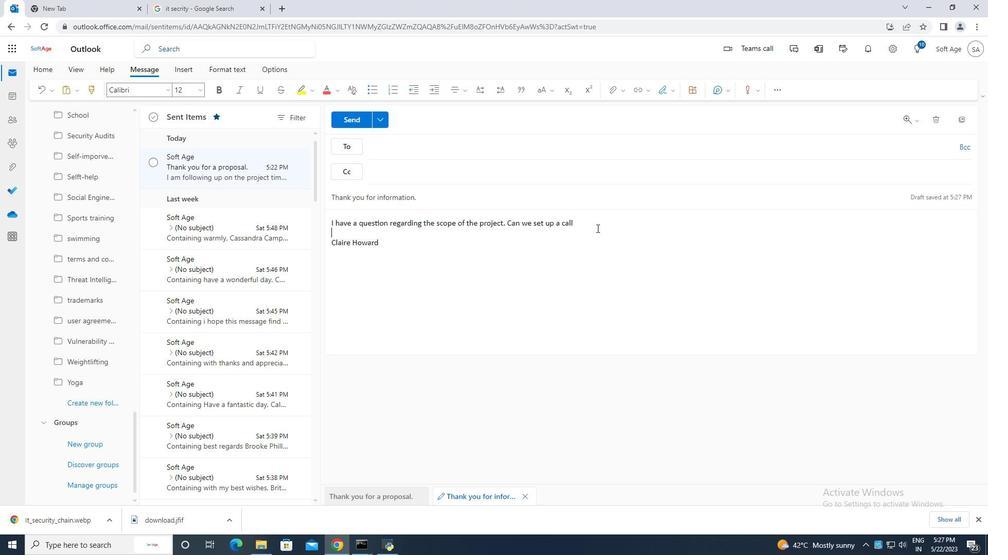 
Action: Mouse pressed left at (591, 224)
Screenshot: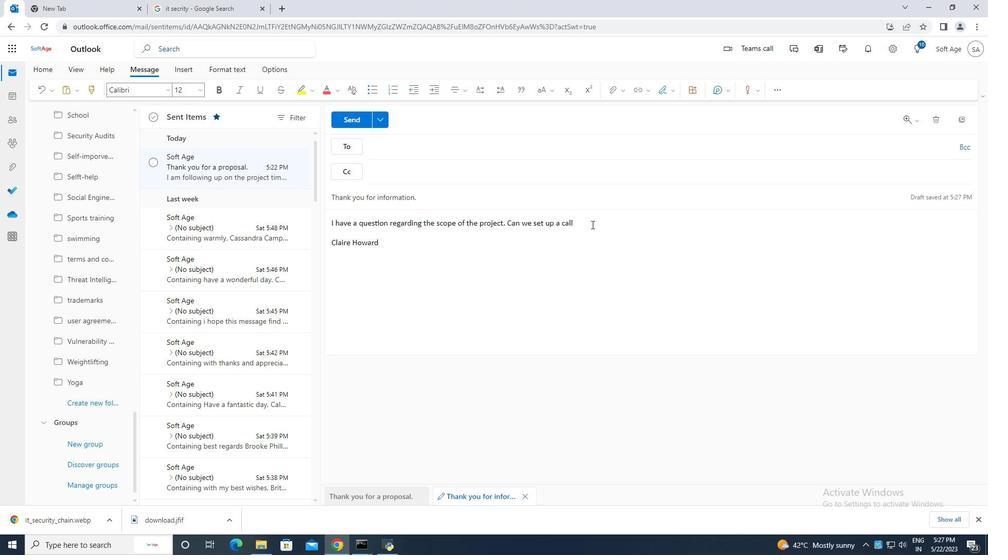 
Action: Key pressed <Key.space>to<Key.space>discuss<Key.space>this<Key.space>further.
Screenshot: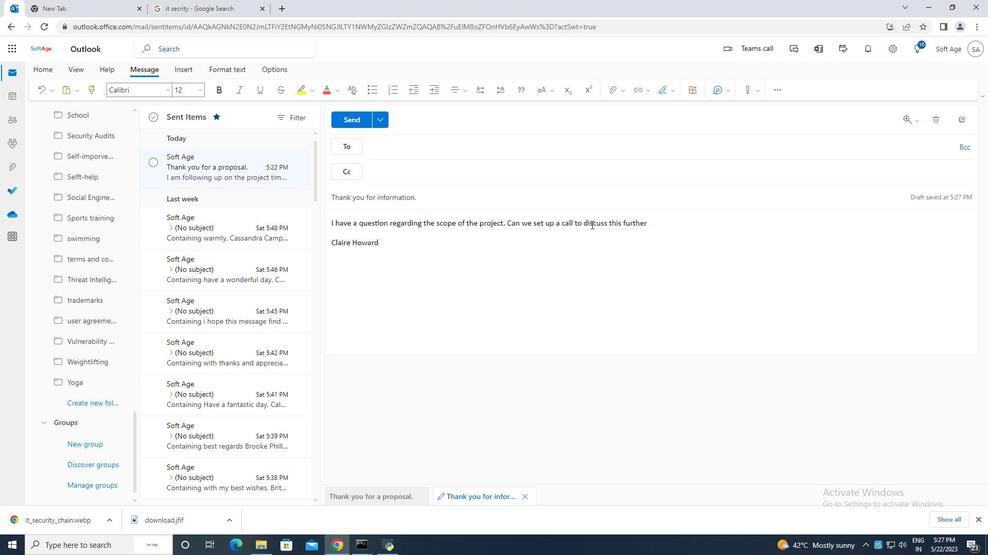 
Action: Mouse moved to (444, 142)
Screenshot: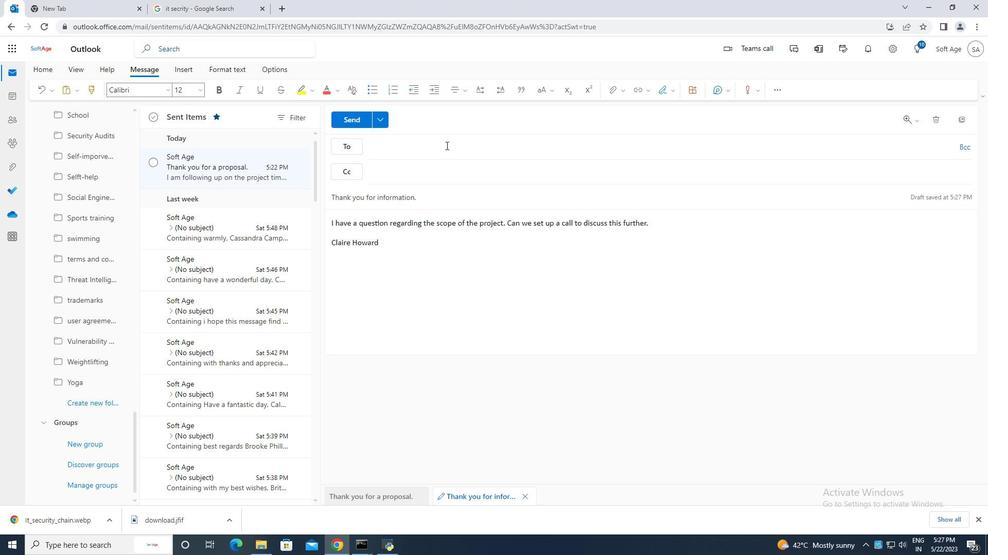 
Action: Mouse pressed left at (444, 142)
Screenshot: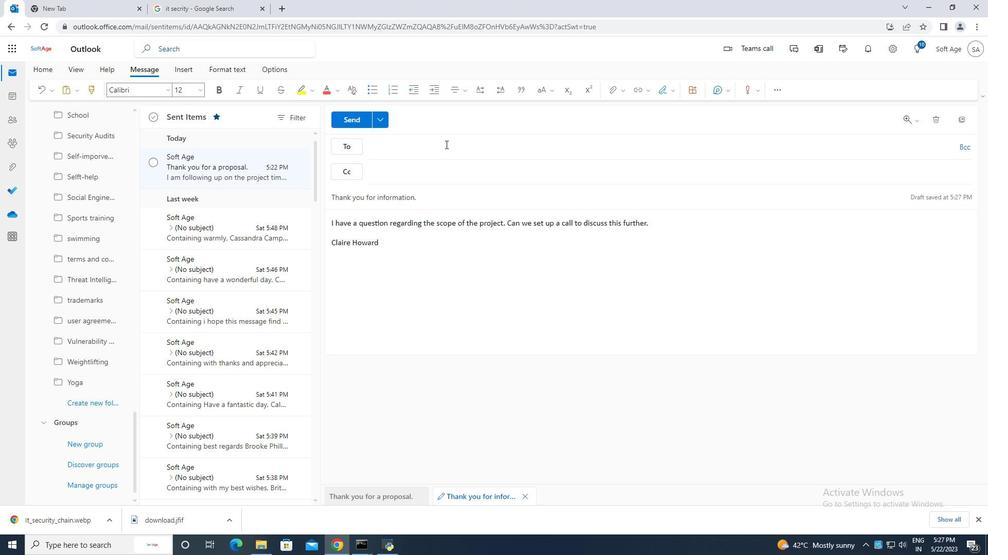 
Action: Key pressed softage.9<Key.shift>@
Screenshot: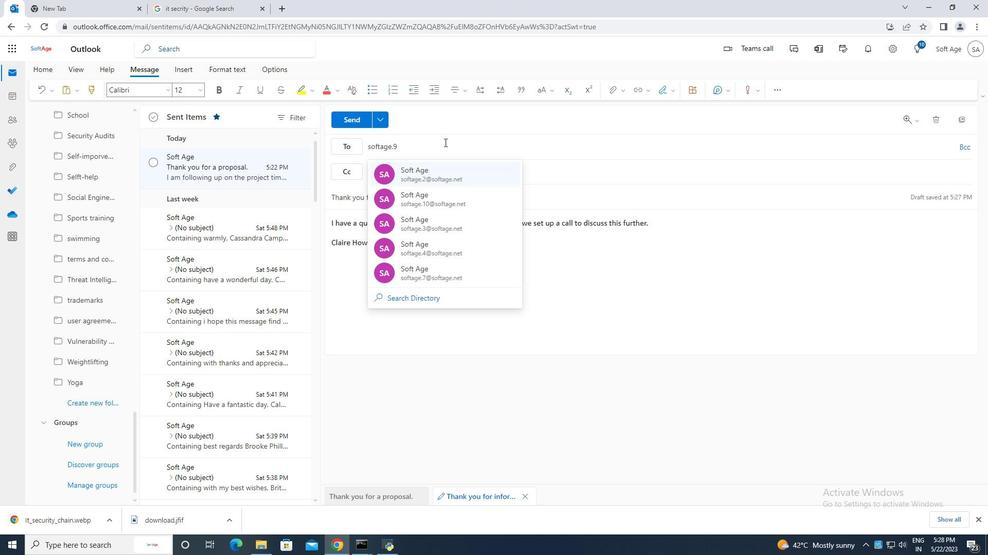 
Action: Mouse moved to (472, 170)
Screenshot: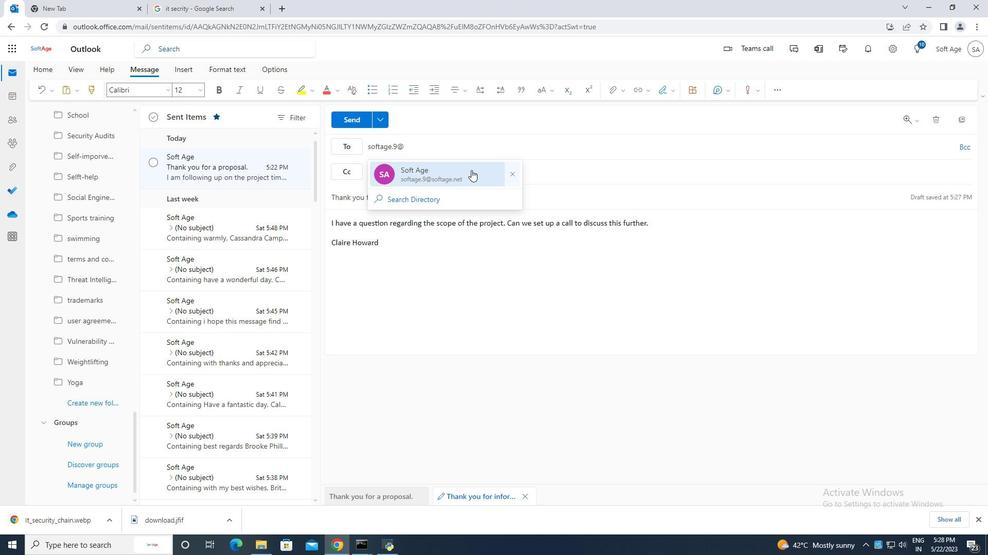 
Action: Mouse pressed left at (472, 170)
Screenshot: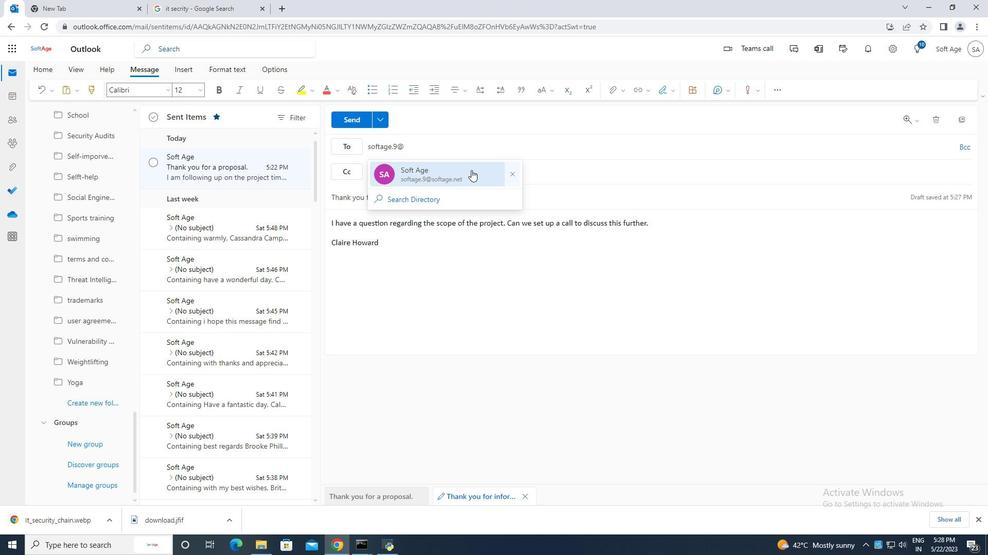 
Action: Mouse moved to (80, 405)
Screenshot: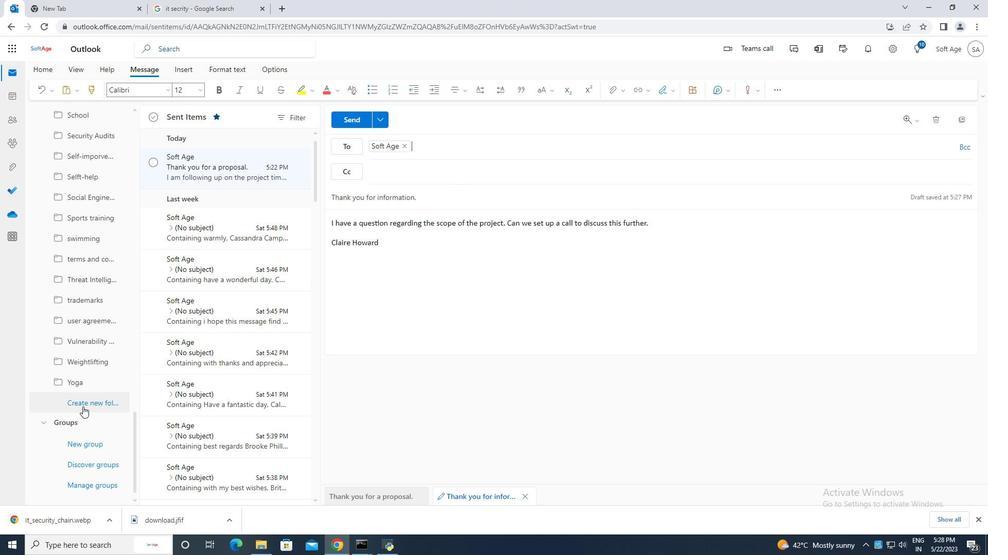 
Action: Mouse pressed left at (80, 405)
Screenshot: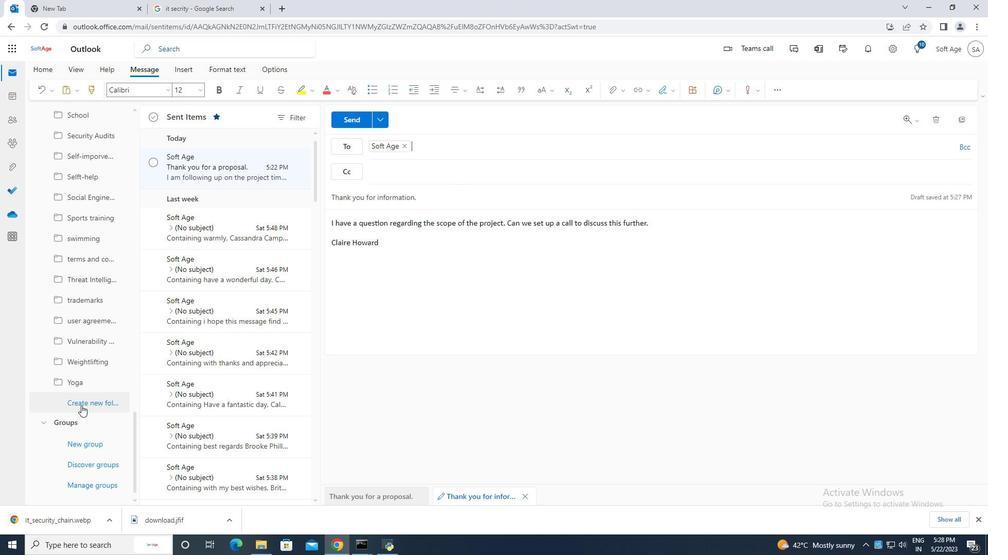 
Action: Mouse moved to (72, 404)
Screenshot: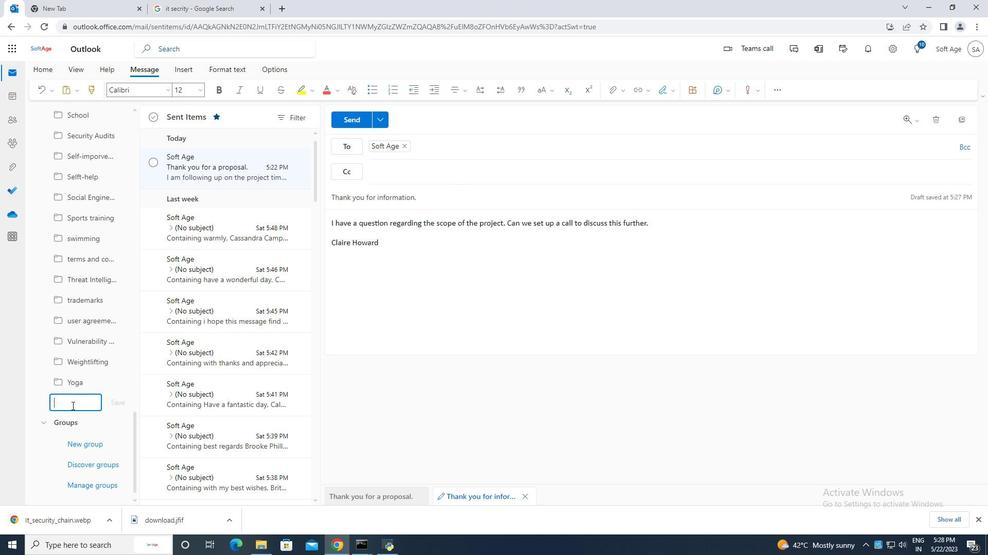 
Action: Mouse pressed left at (72, 404)
Screenshot: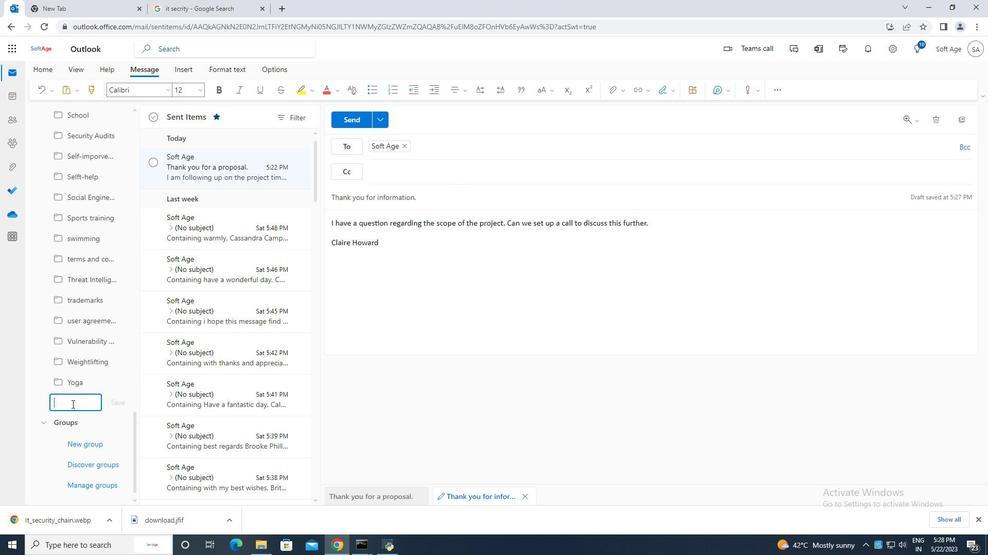 
Action: Mouse moved to (71, 399)
Screenshot: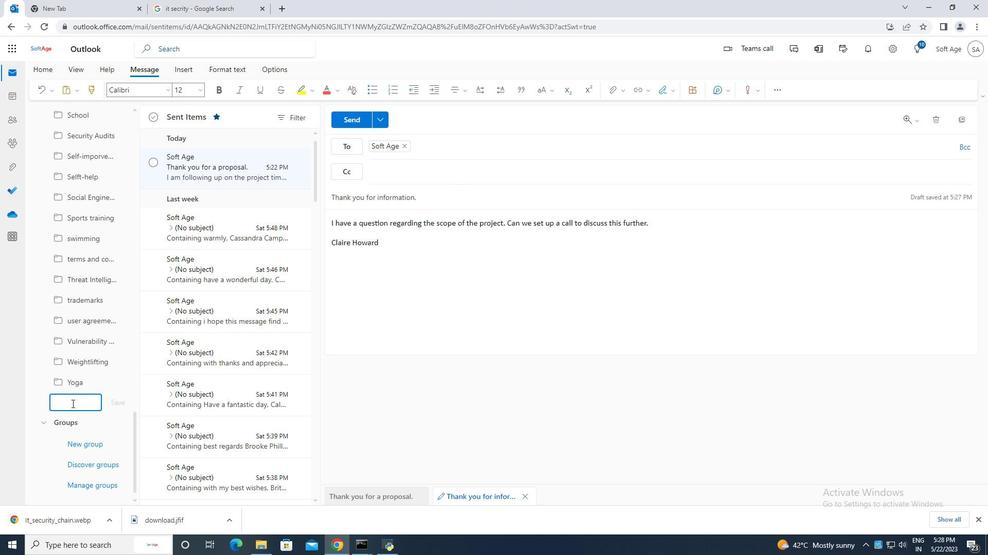 
Action: Key pressed <Key.caps_lock>P<Key.caps_lock>rint<Key.space><Key.caps_lock>ADVERTISING<Key.backspace><Key.backspace><Key.backspace><Key.backspace><Key.backspace><Key.backspace><Key.backspace><Key.backspace><Key.backspace><Key.backspace><Key.backspace><Key.backspace><Key.space><Key.caps_lock>advers<Key.backspace>tising
Screenshot: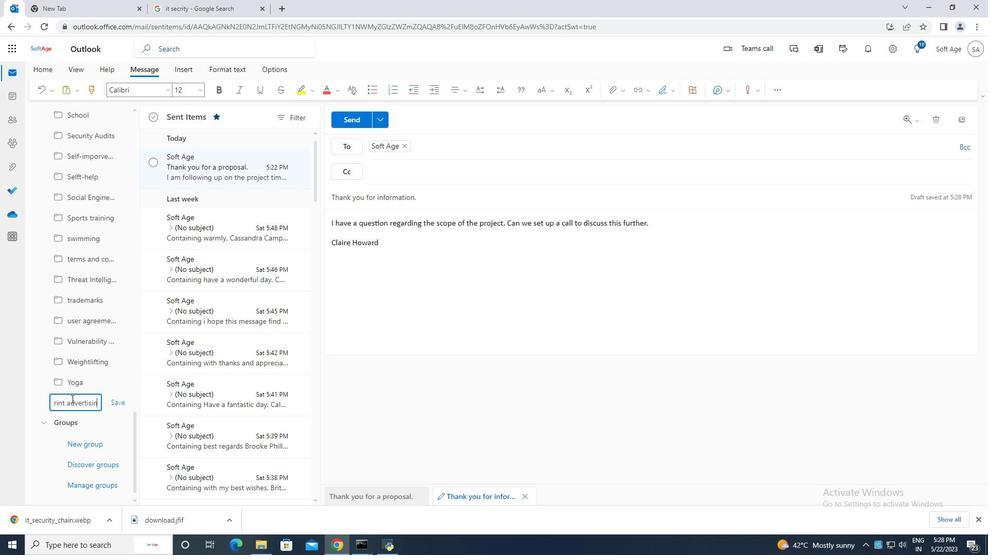 
Action: Mouse moved to (117, 404)
Screenshot: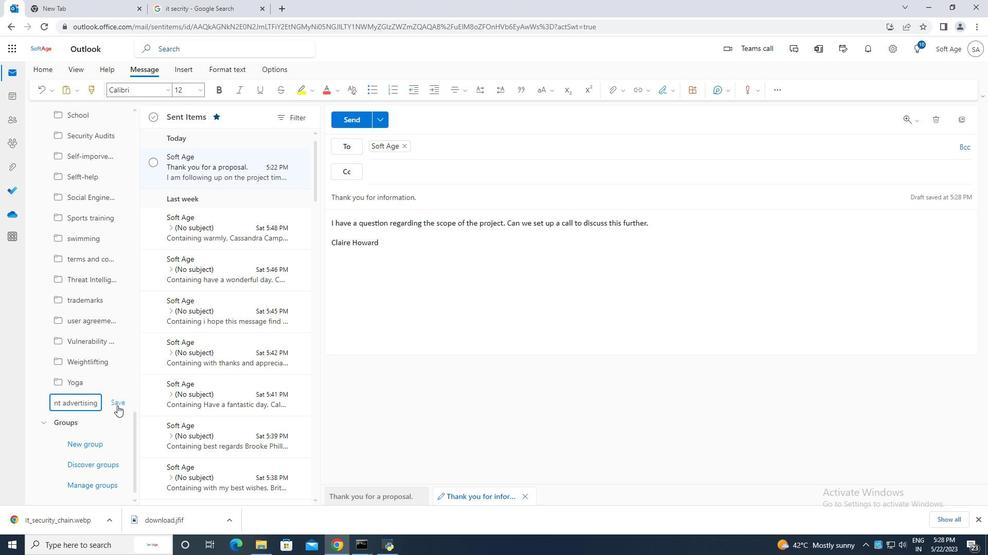 
Action: Mouse pressed left at (117, 404)
Screenshot: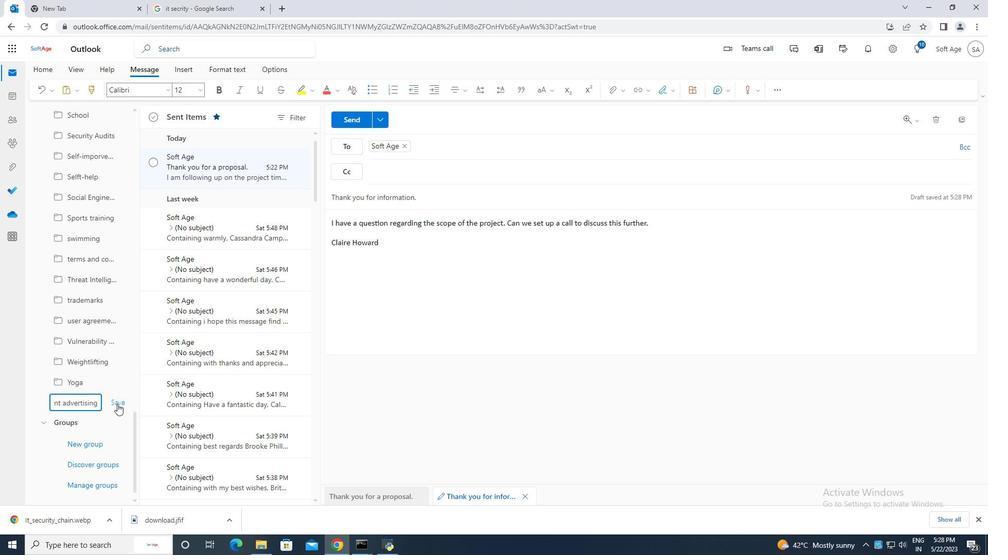 
Action: Mouse moved to (362, 117)
Screenshot: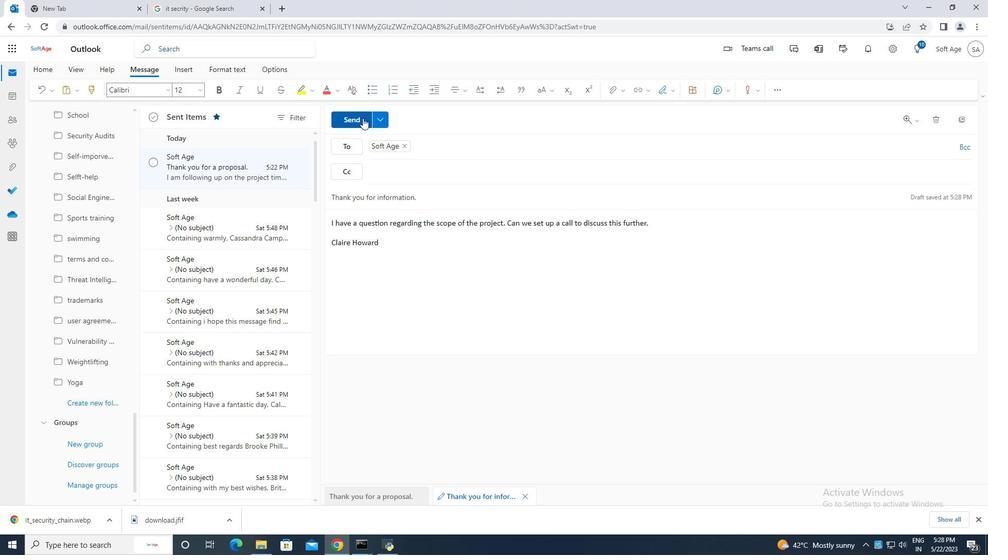 
Action: Mouse pressed left at (362, 117)
Screenshot: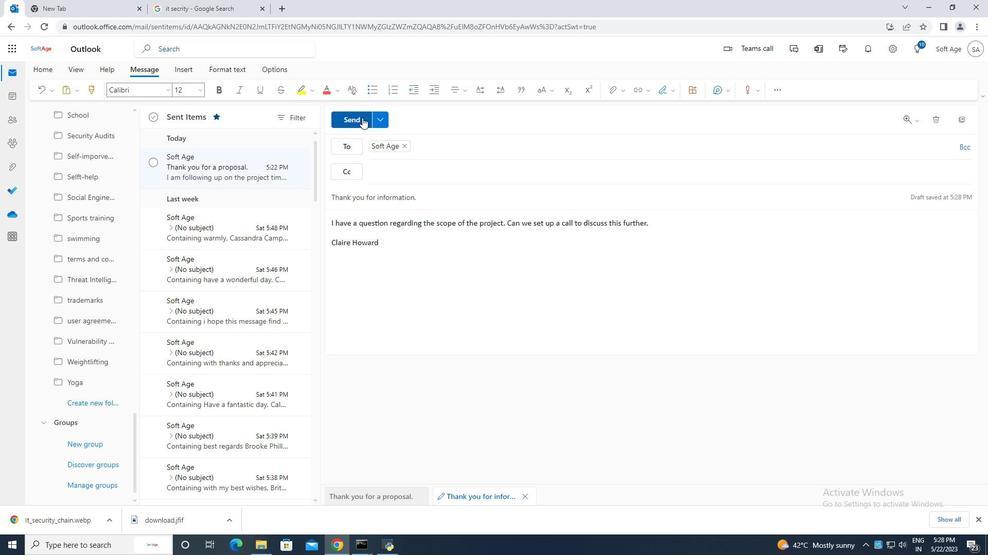 
Action: Mouse moved to (157, 144)
Screenshot: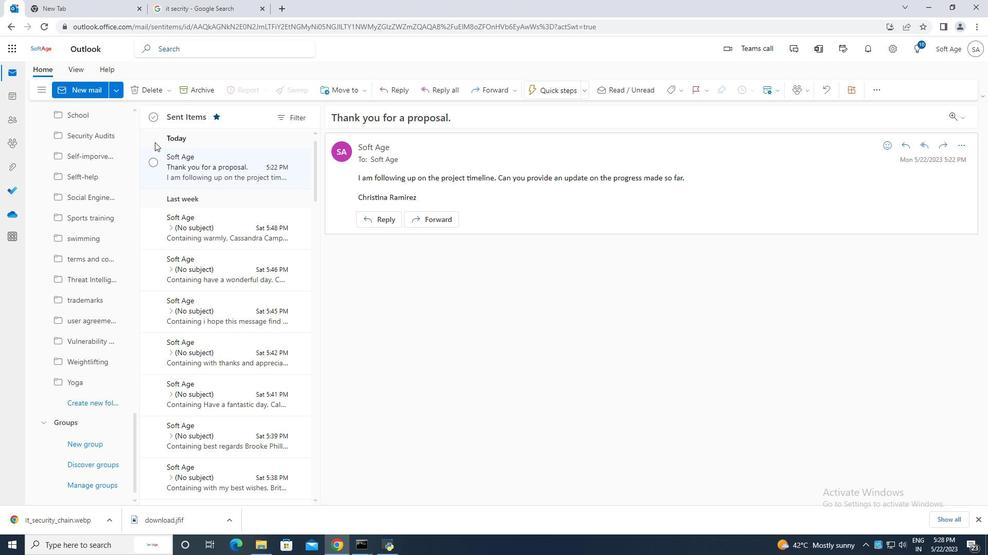 
Action: Mouse scrolled (157, 144) with delta (0, 0)
Screenshot: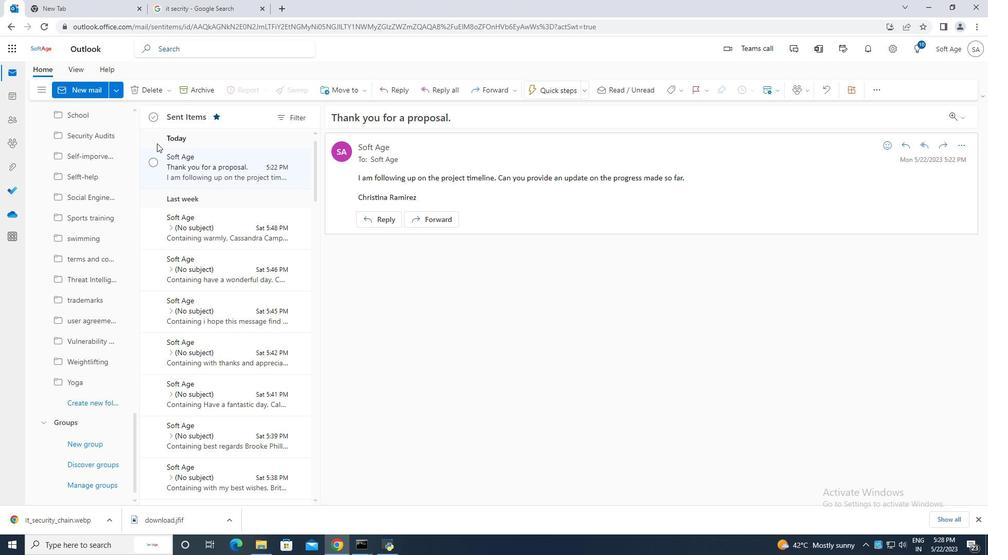 
Action: Mouse scrolled (157, 144) with delta (0, 0)
Screenshot: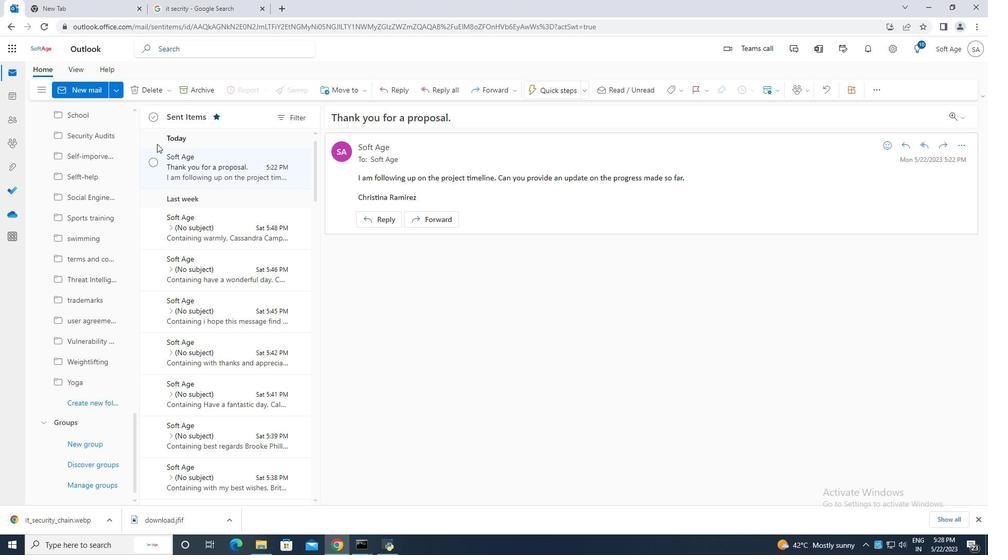 
Action: Mouse moved to (154, 162)
Screenshot: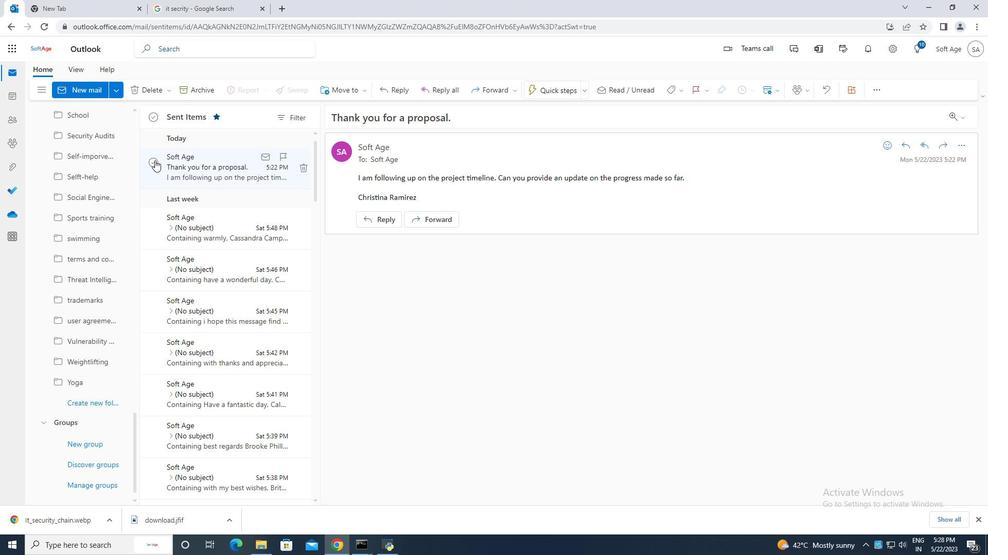 
Action: Mouse pressed left at (154, 162)
Screenshot: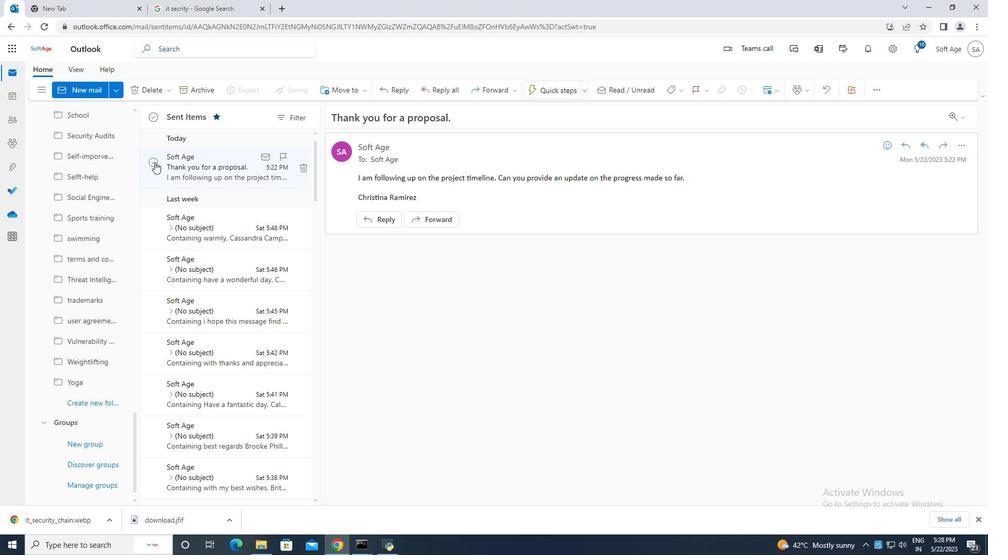 
Action: Mouse moved to (154, 159)
Screenshot: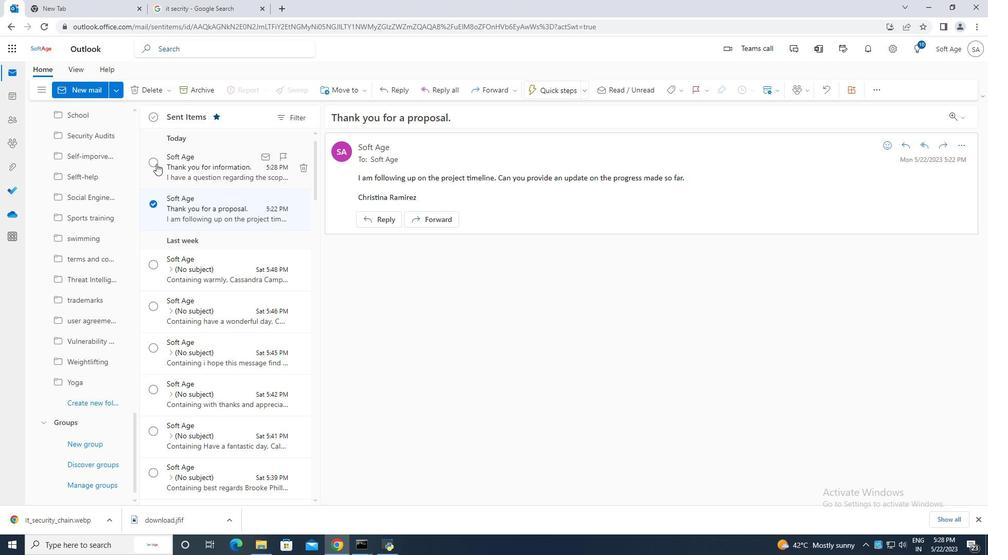 
Action: Mouse pressed left at (154, 159)
Screenshot: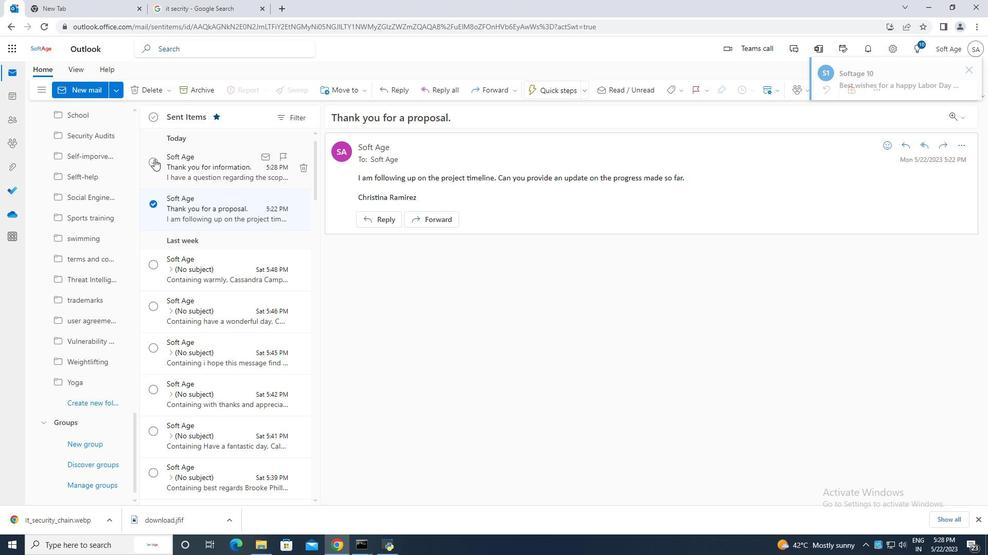 
Action: Mouse moved to (153, 205)
Screenshot: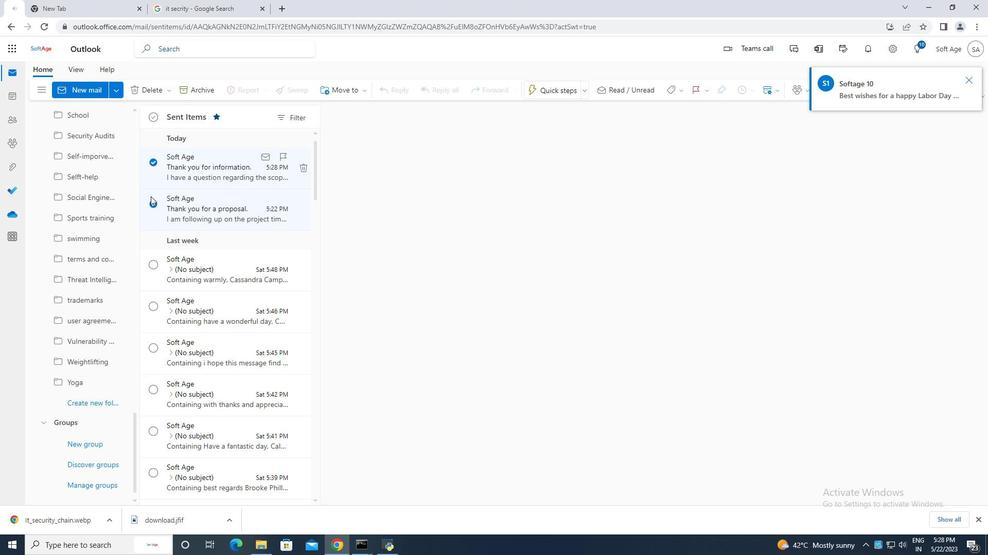 
Action: Mouse pressed left at (153, 205)
Screenshot: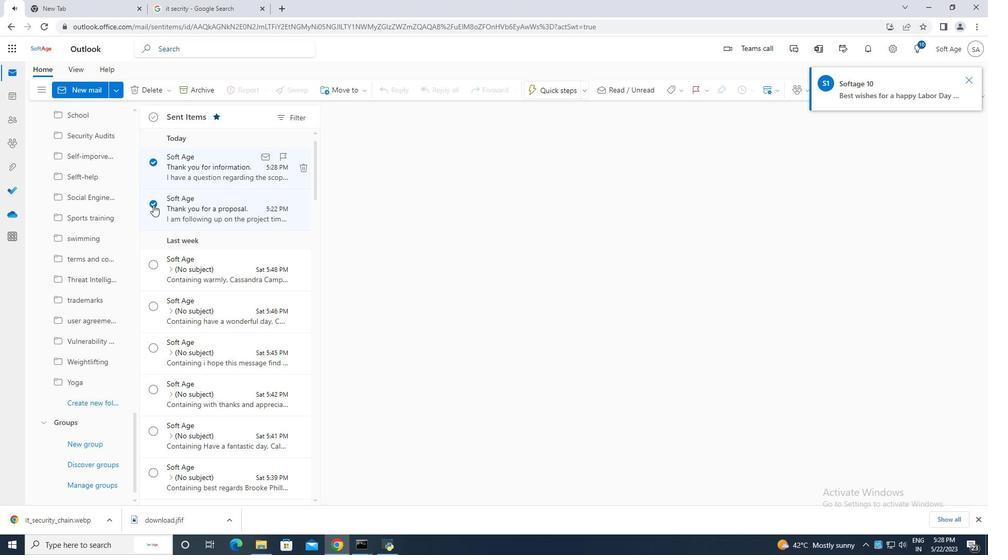 
Action: Mouse moved to (358, 90)
Screenshot: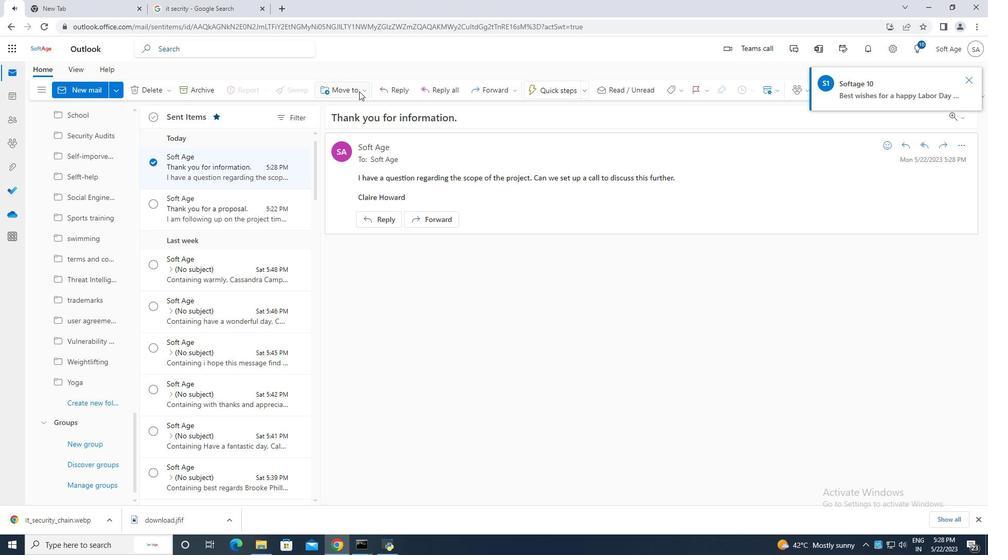 
Action: Mouse pressed left at (358, 90)
Screenshot: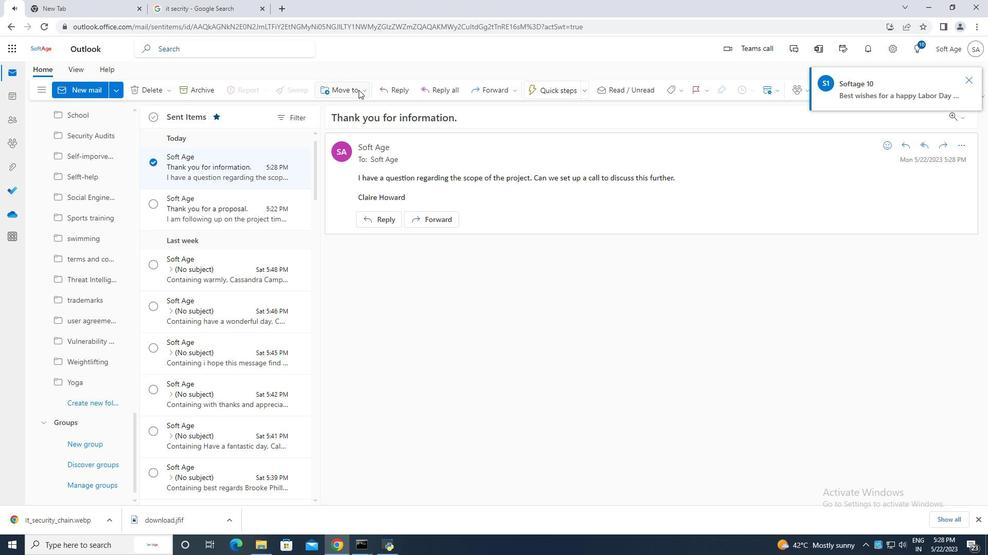 
Action: Mouse moved to (356, 112)
Screenshot: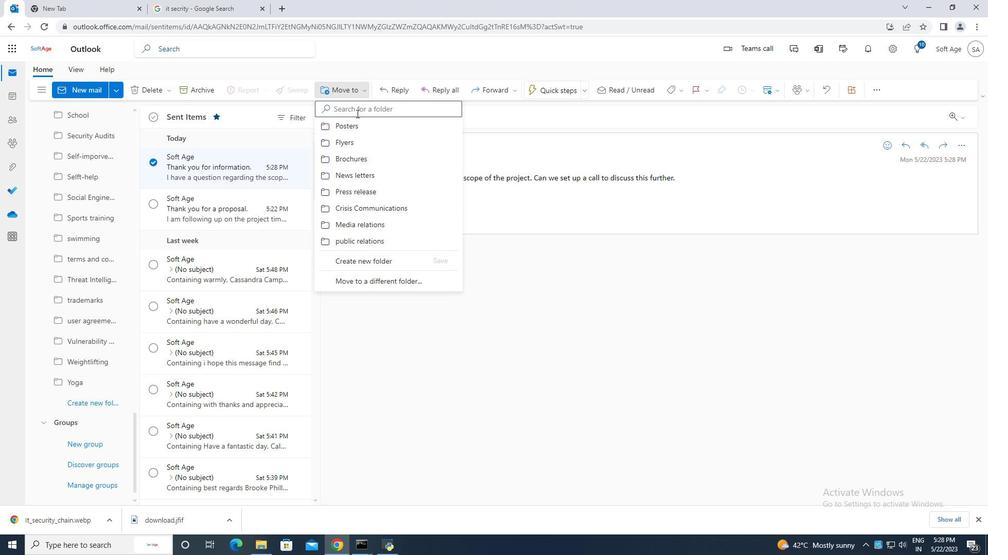 
Action: Key pressed t<Key.backspace>print<Key.space>
Screenshot: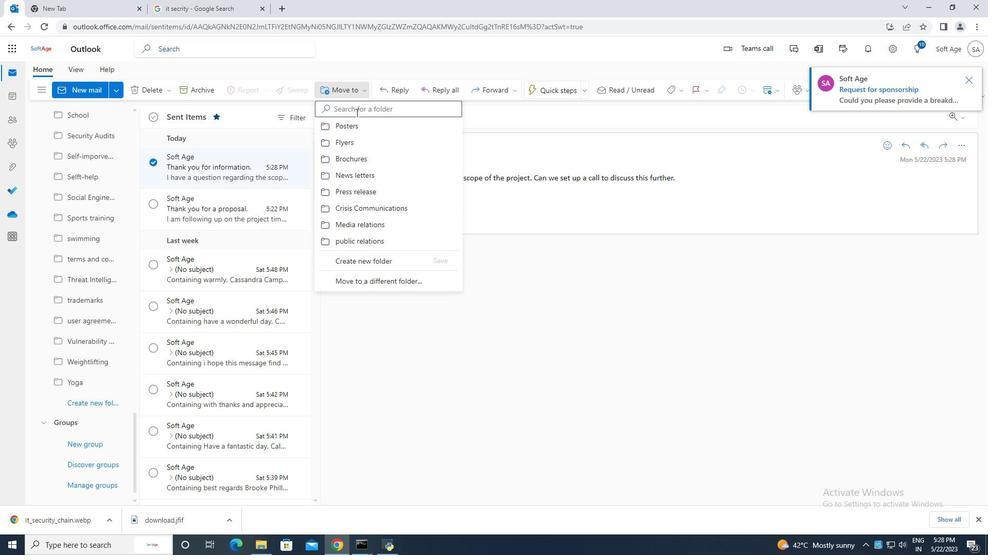 
Action: Mouse pressed left at (356, 112)
Screenshot: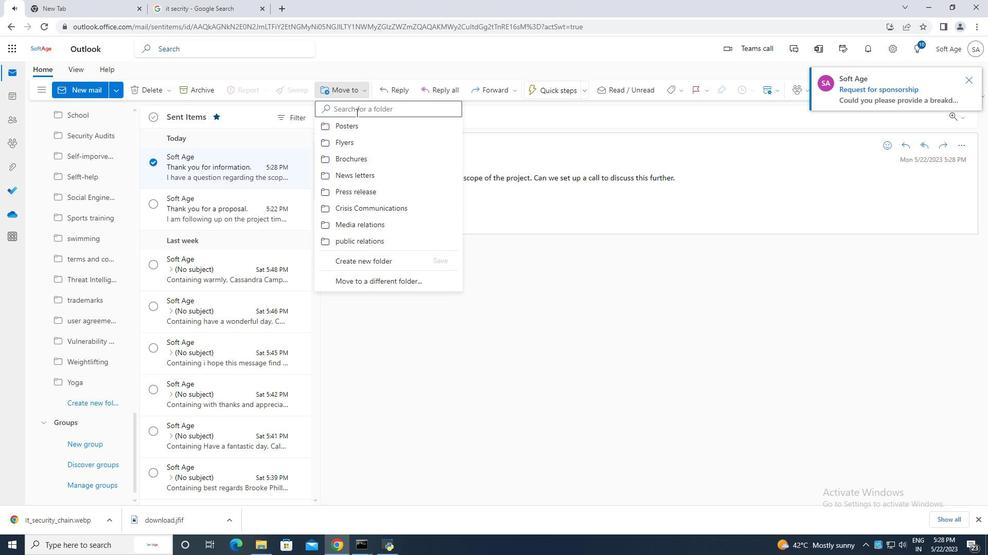 
Action: Key pressed print<Key.space>
Screenshot: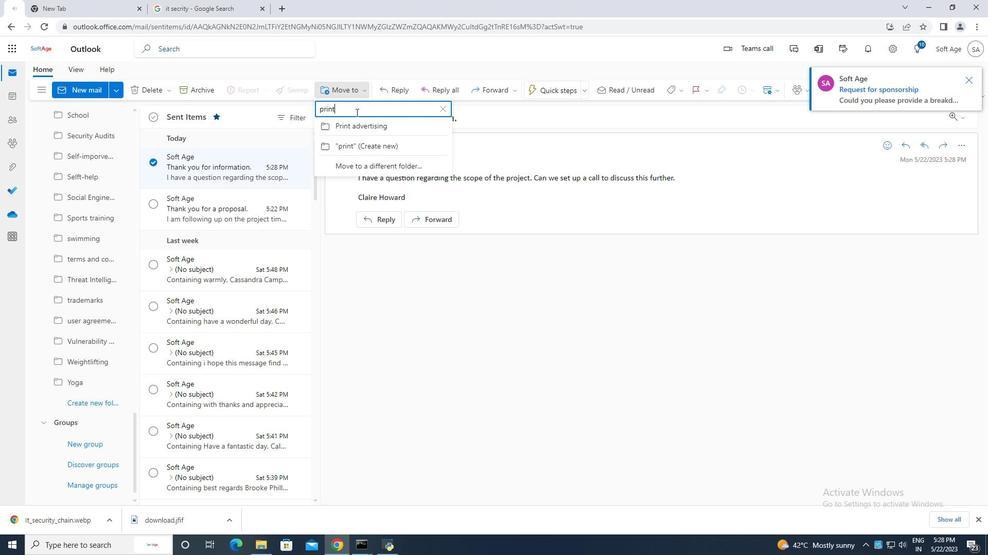 
Action: Mouse moved to (391, 128)
Screenshot: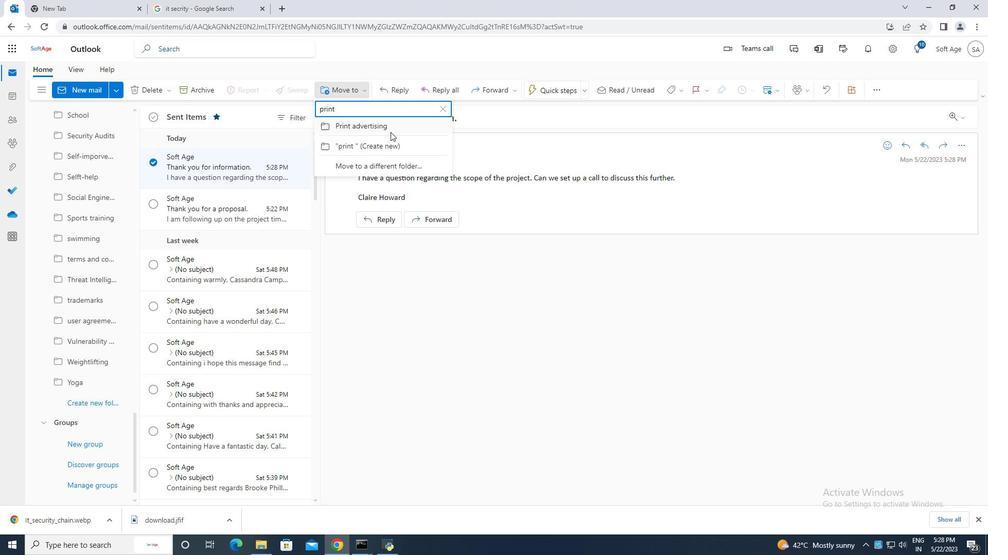 
Action: Mouse pressed left at (391, 128)
Screenshot: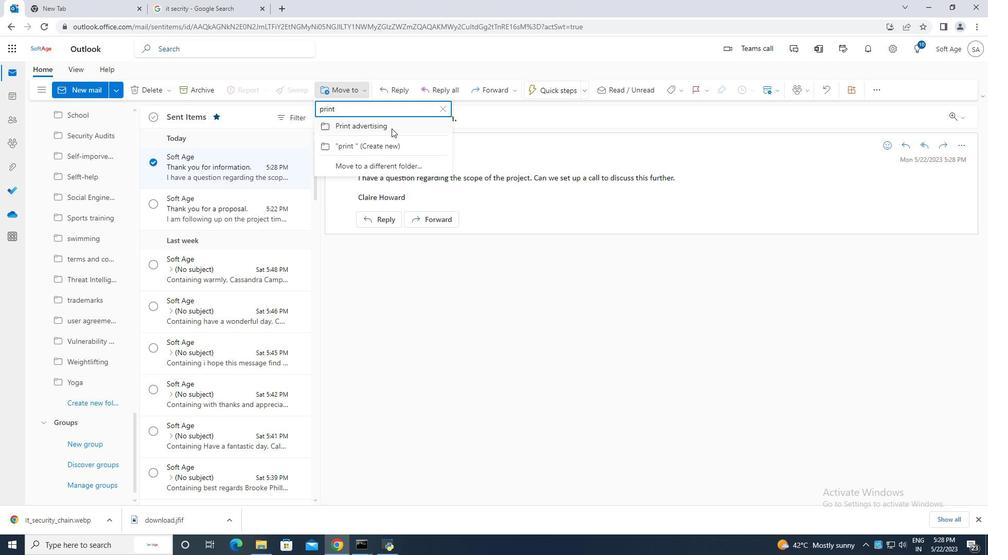 
Action: Mouse moved to (388, 135)
Screenshot: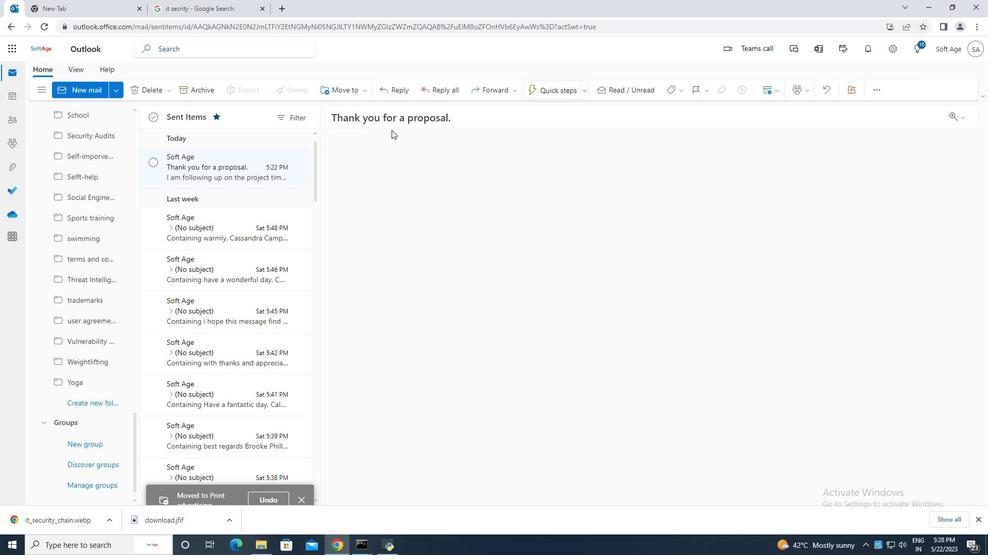 
